 Task: Open a blank sheet, save the file as effectivecs.doc Add Heading 'Key elements of effective customer service: 'Key elements of effective customer service:  Add the following points with tick bulletsAdd the following points with tick bullets •	Active listening_x000D_
•	Empathy_x000D_
•	Problem-solving_x000D_
•	Positive attitude_x000D_
 Highlight heading with color  Yellow Select the entire text and apply  Outside Borders ,change the font size of heading and points to 16
Action: Mouse moved to (111, 333)
Screenshot: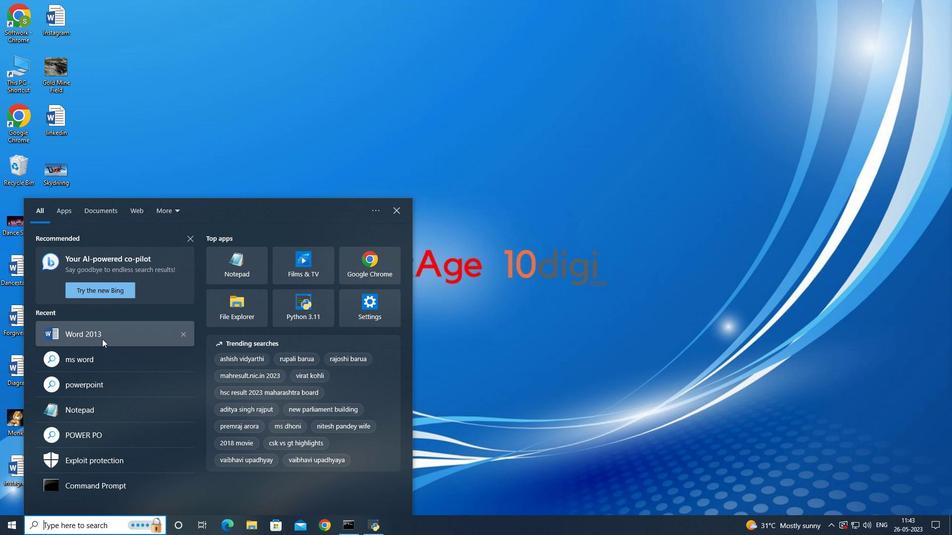 
Action: Mouse pressed left at (111, 333)
Screenshot: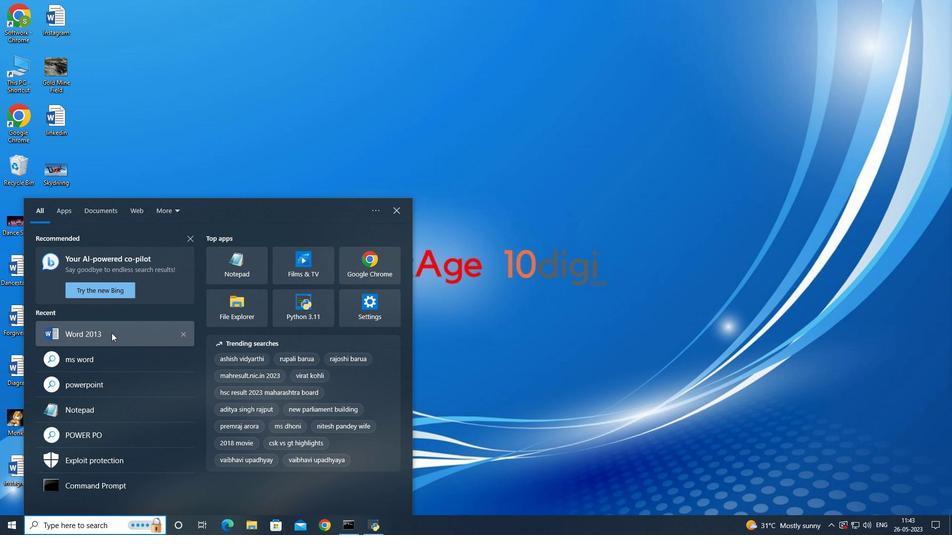 
Action: Mouse moved to (250, 181)
Screenshot: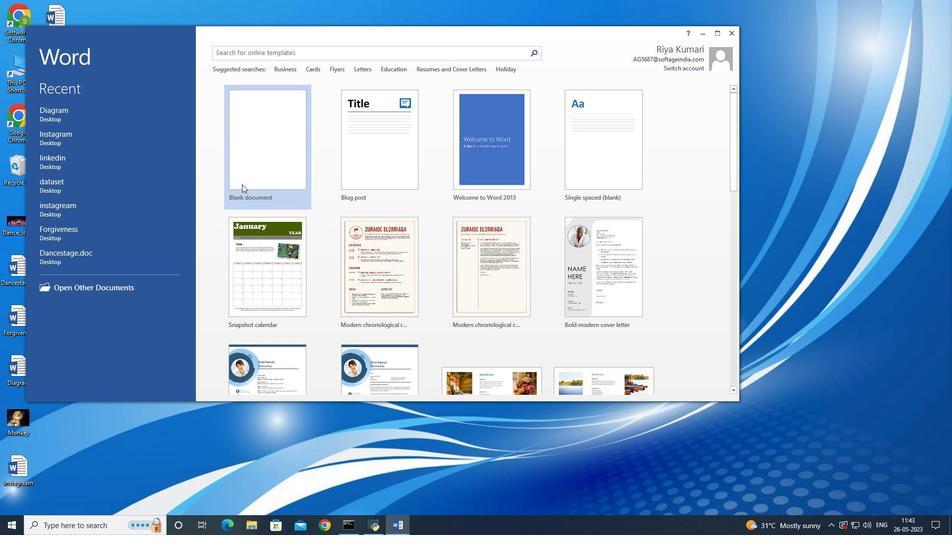 
Action: Mouse pressed left at (250, 181)
Screenshot: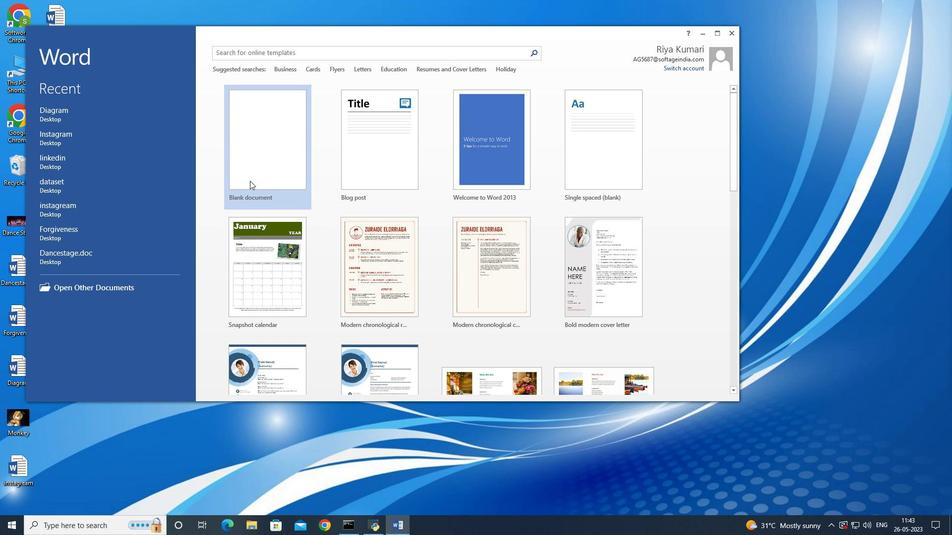 
Action: Mouse pressed left at (250, 181)
Screenshot: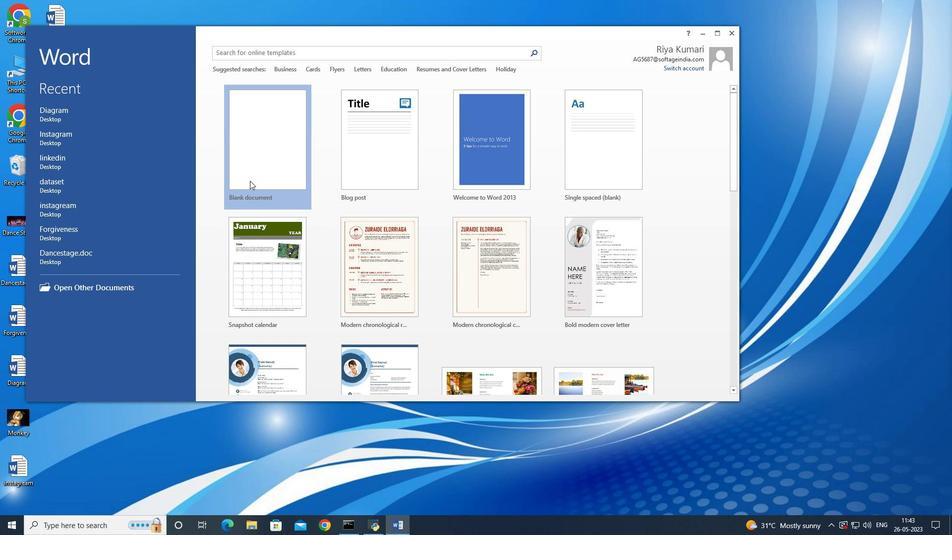 
Action: Mouse moved to (260, 160)
Screenshot: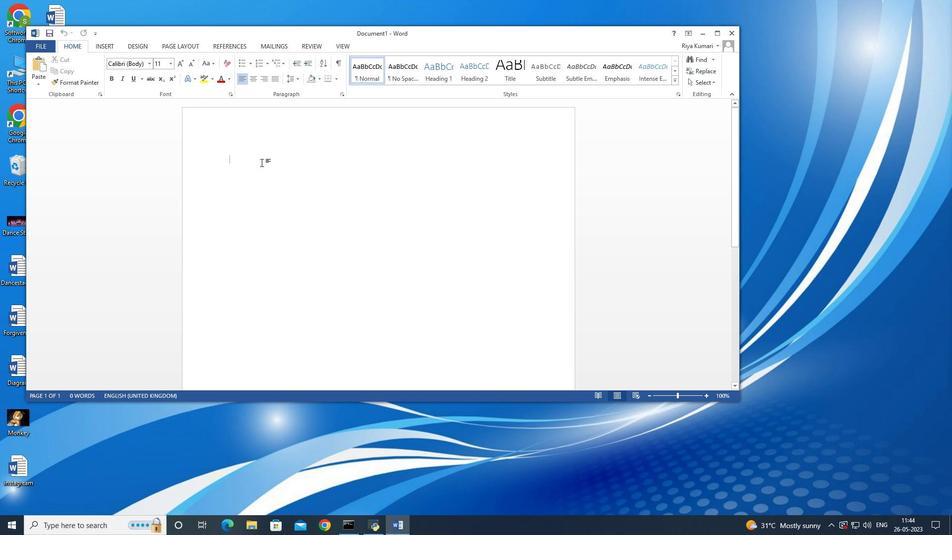 
Action: Key pressed ctrl+S
Screenshot: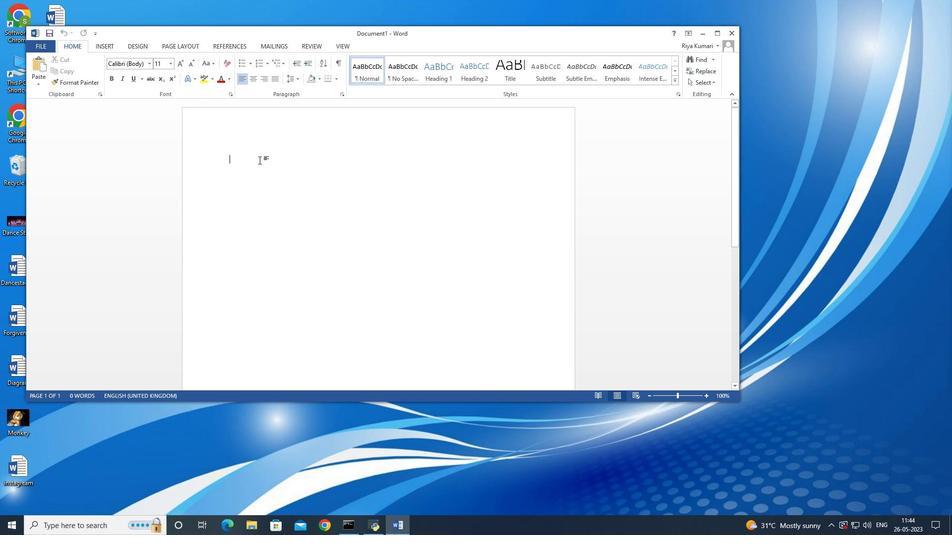 
Action: Mouse moved to (281, 130)
Screenshot: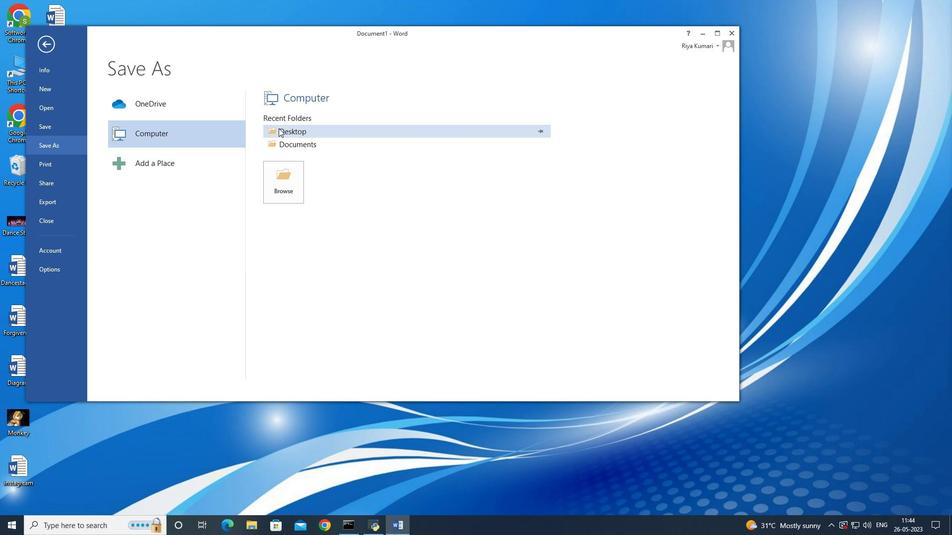 
Action: Mouse pressed left at (281, 130)
Screenshot: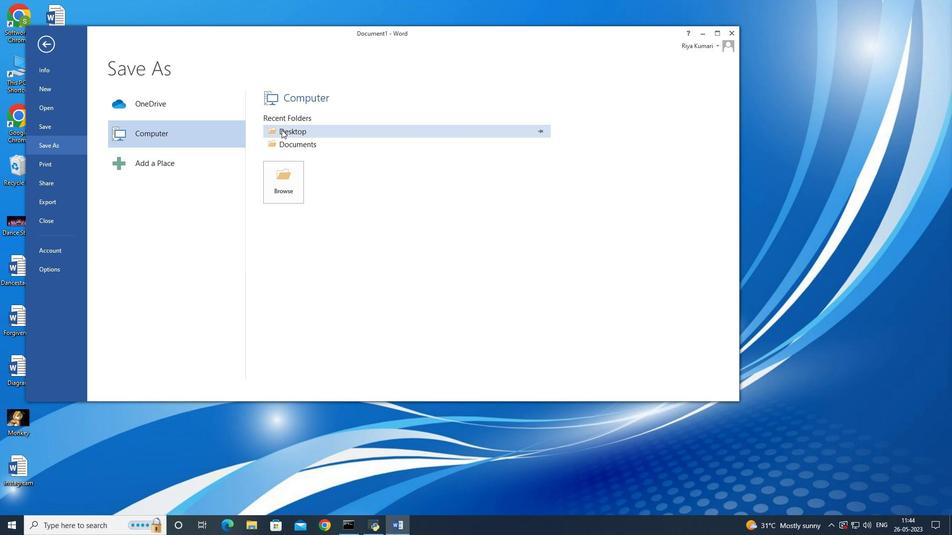 
Action: Mouse moved to (217, 220)
Screenshot: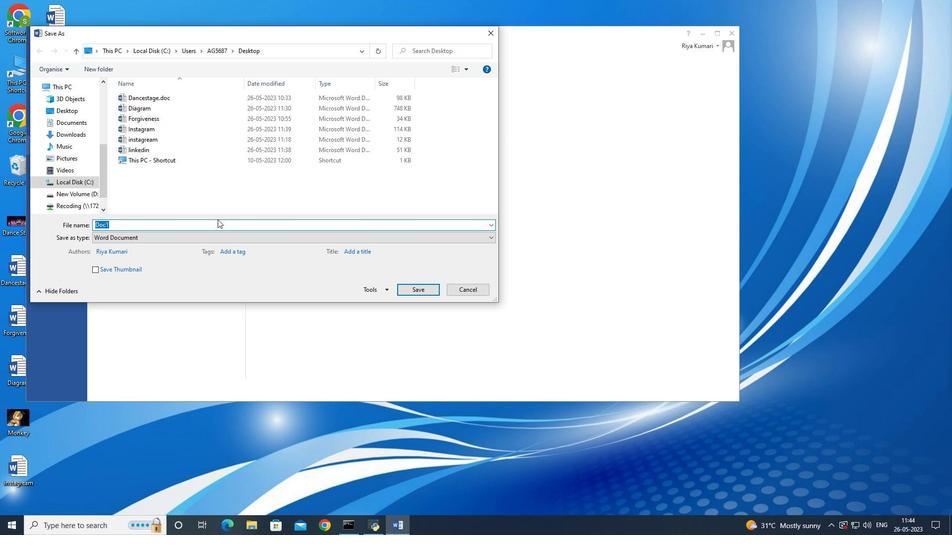 
Action: Mouse pressed left at (217, 220)
Screenshot: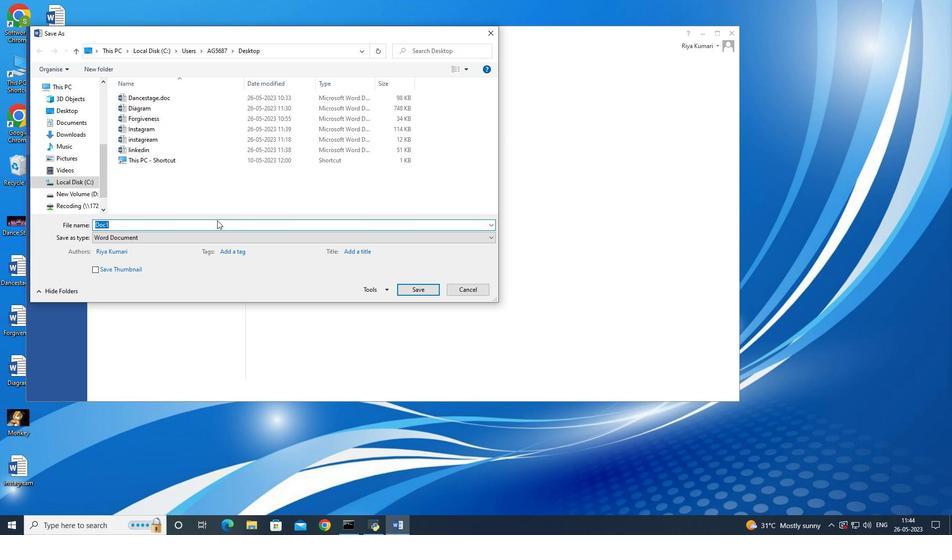 
Action: Mouse moved to (218, 220)
Screenshot: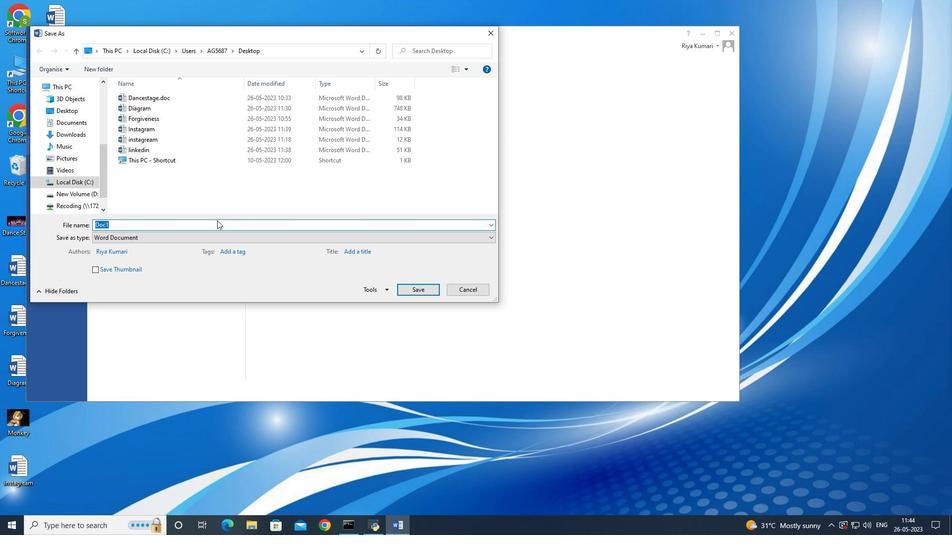 
Action: Key pressed effectivecs.doc<Key.enter>
Screenshot: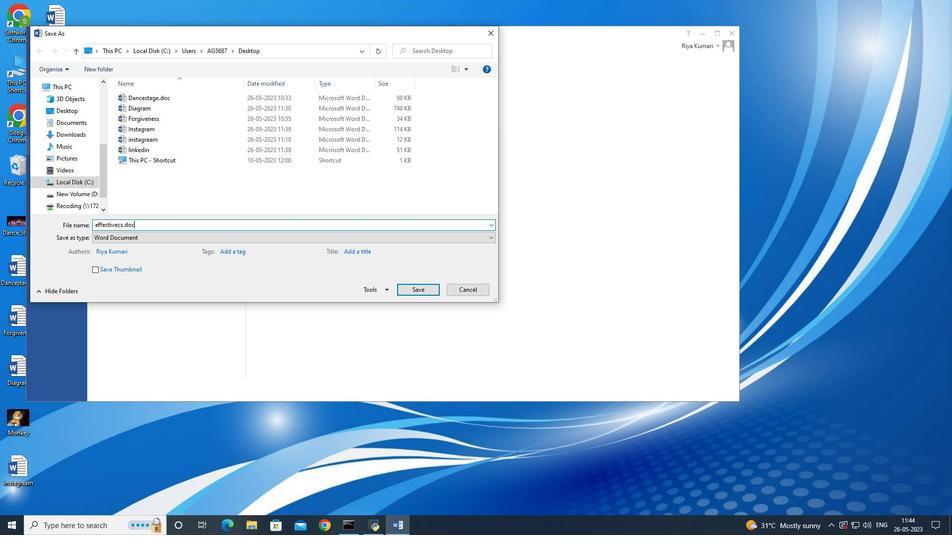 
Action: Mouse moved to (244, 163)
Screenshot: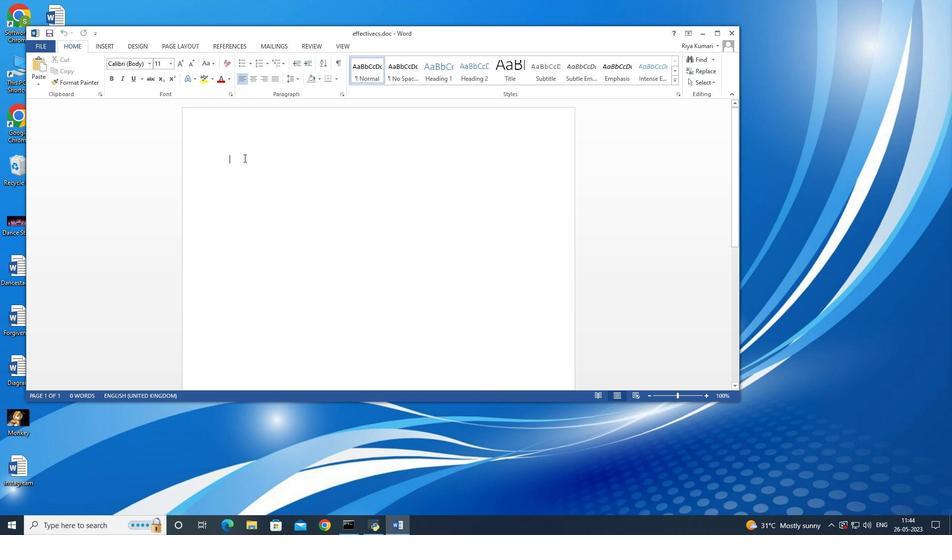 
Action: Mouse pressed left at (244, 163)
Screenshot: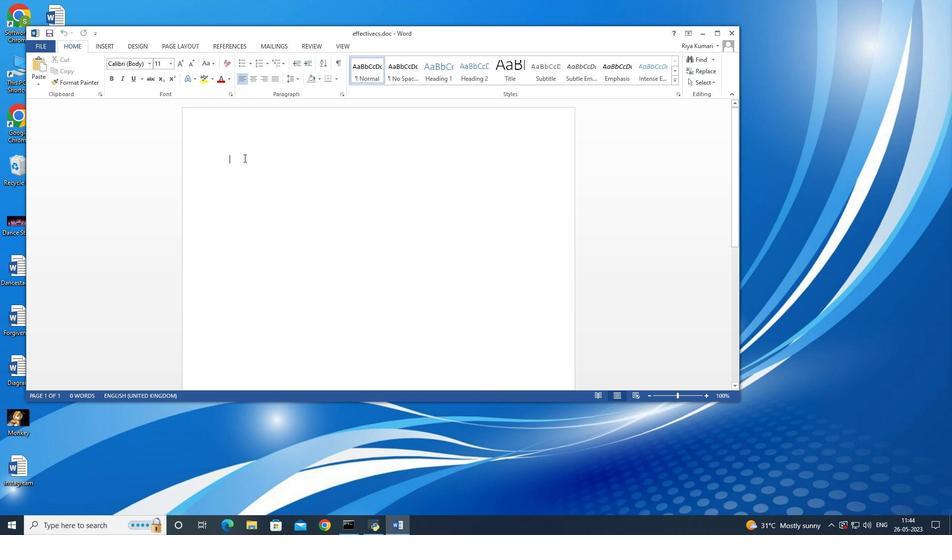 
Action: Mouse moved to (359, 127)
Screenshot: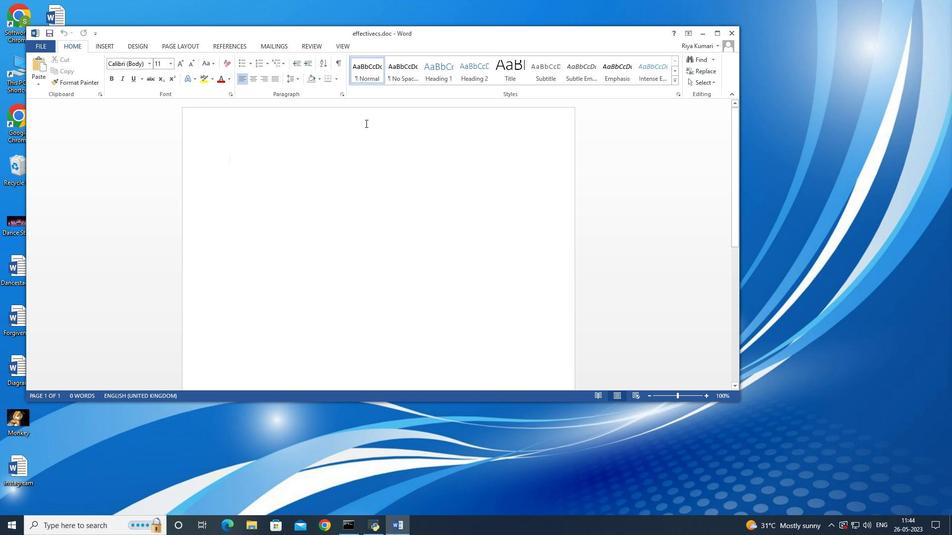 
Action: Mouse pressed left at (359, 127)
Screenshot: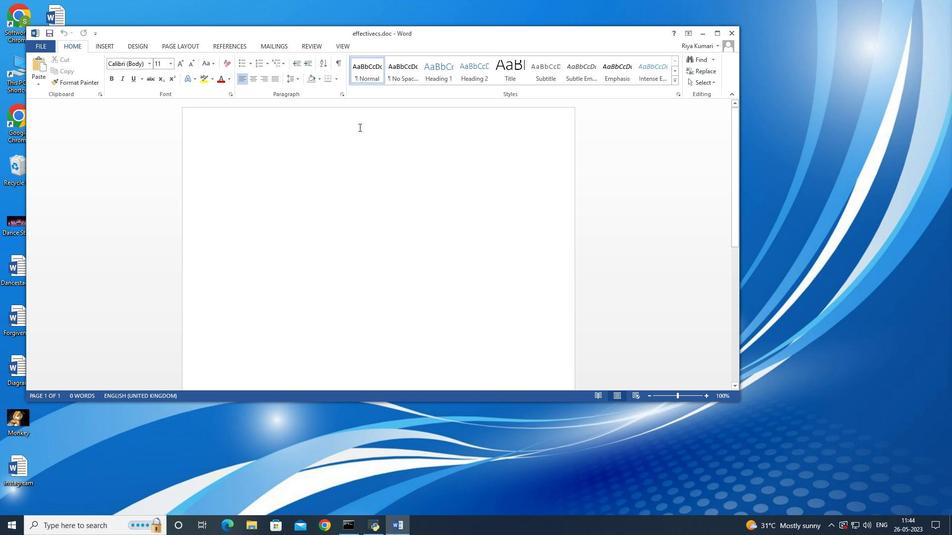 
Action: Mouse pressed left at (359, 127)
Screenshot: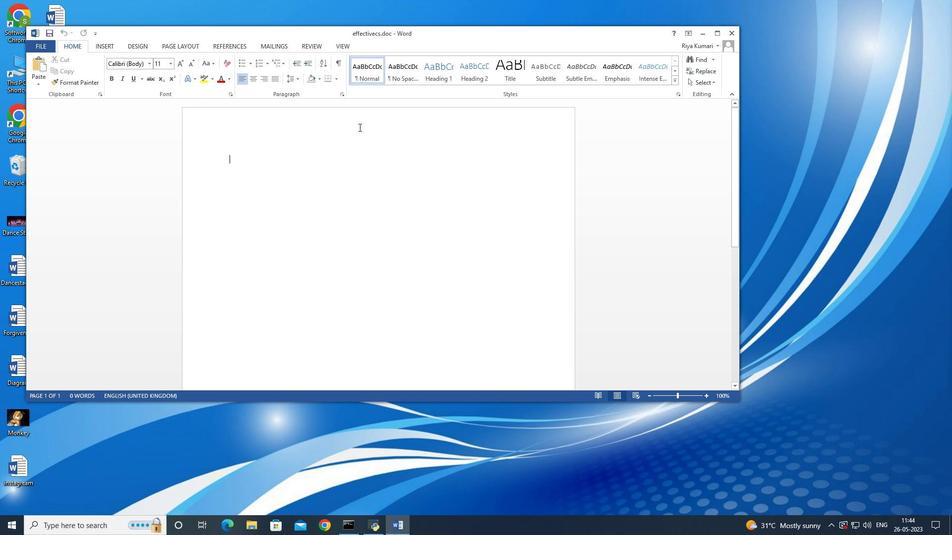 
Action: Mouse pressed left at (359, 127)
Screenshot: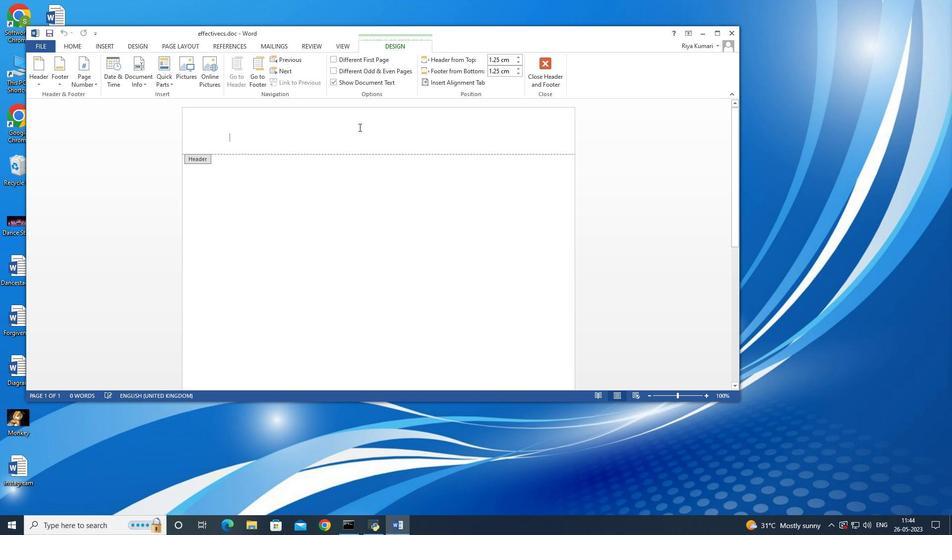 
Action: Mouse moved to (325, 175)
Screenshot: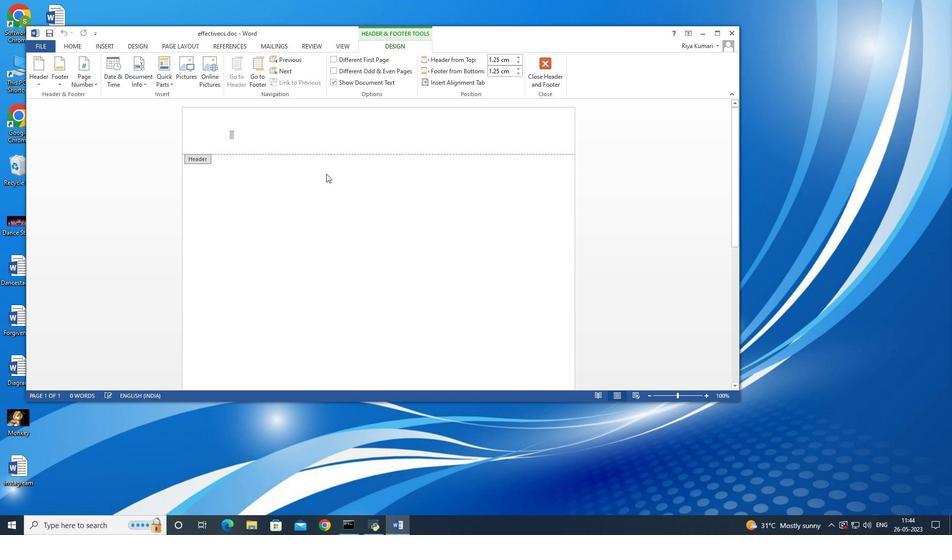 
Action: Mouse pressed left at (325, 175)
Screenshot: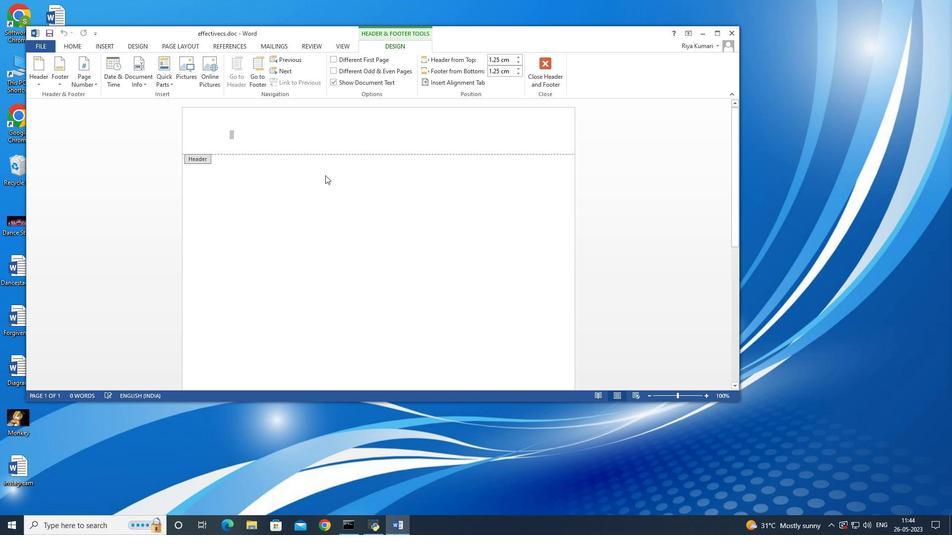
Action: Mouse moved to (292, 190)
Screenshot: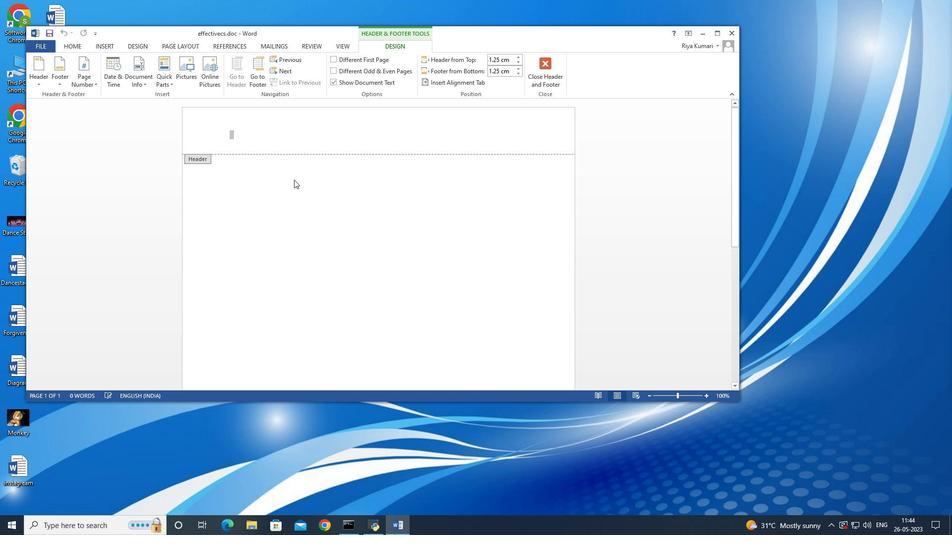 
Action: Mouse pressed left at (292, 190)
Screenshot: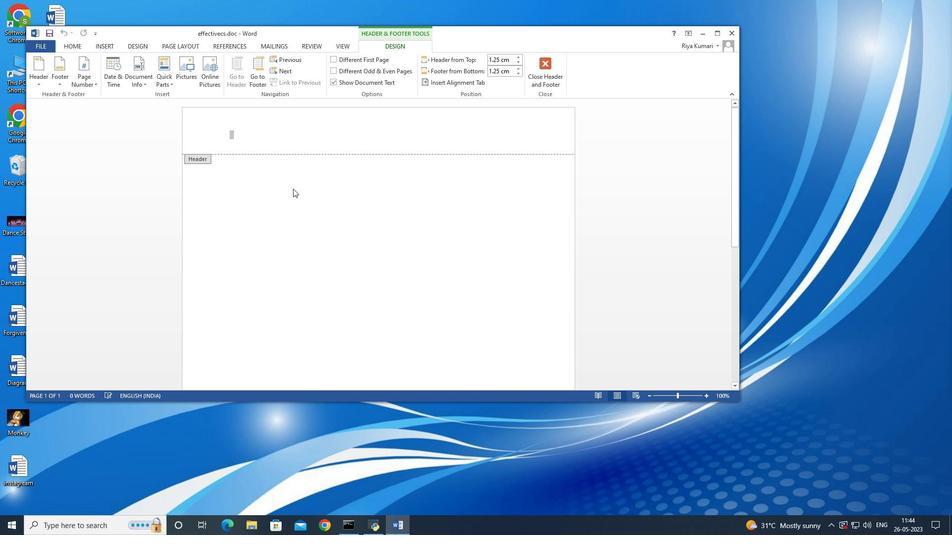 
Action: Mouse moved to (292, 190)
Screenshot: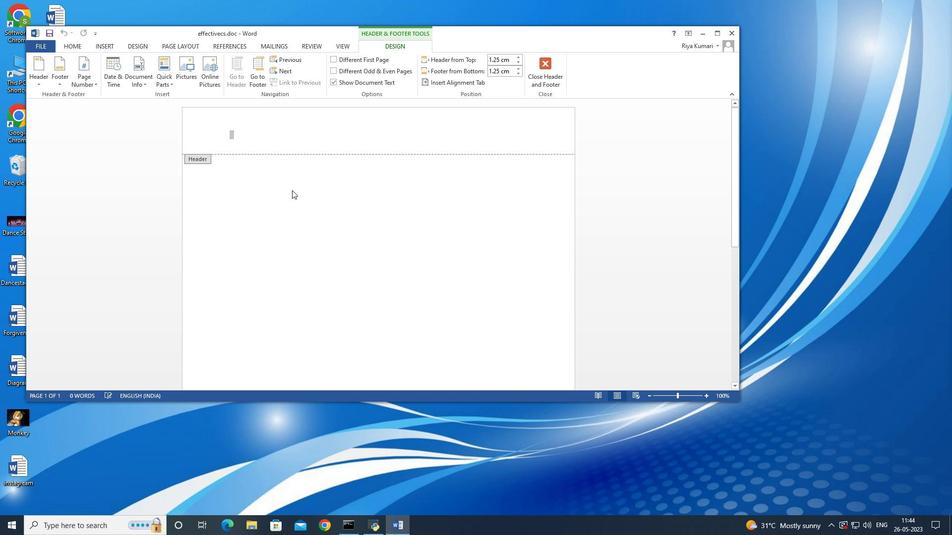 
Action: Mouse pressed left at (292, 190)
Screenshot: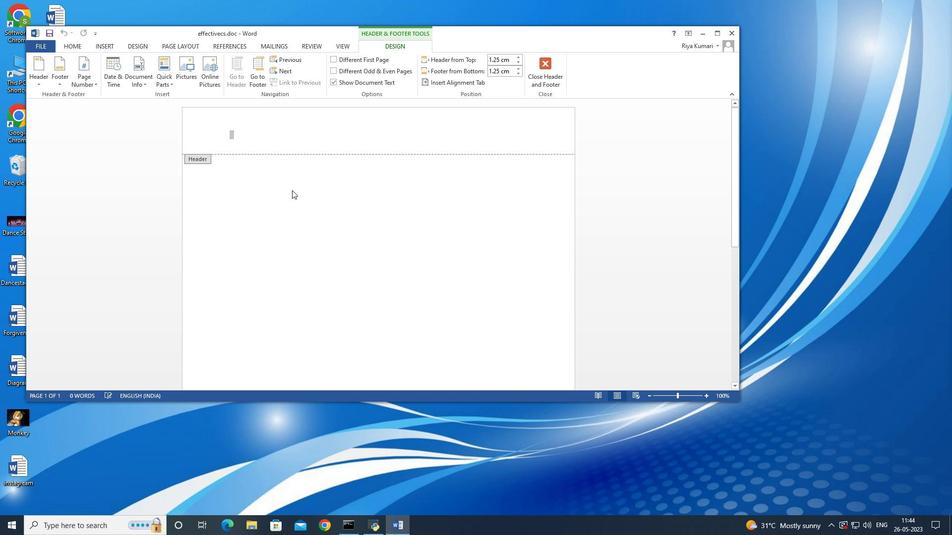 
Action: Mouse moved to (358, 174)
Screenshot: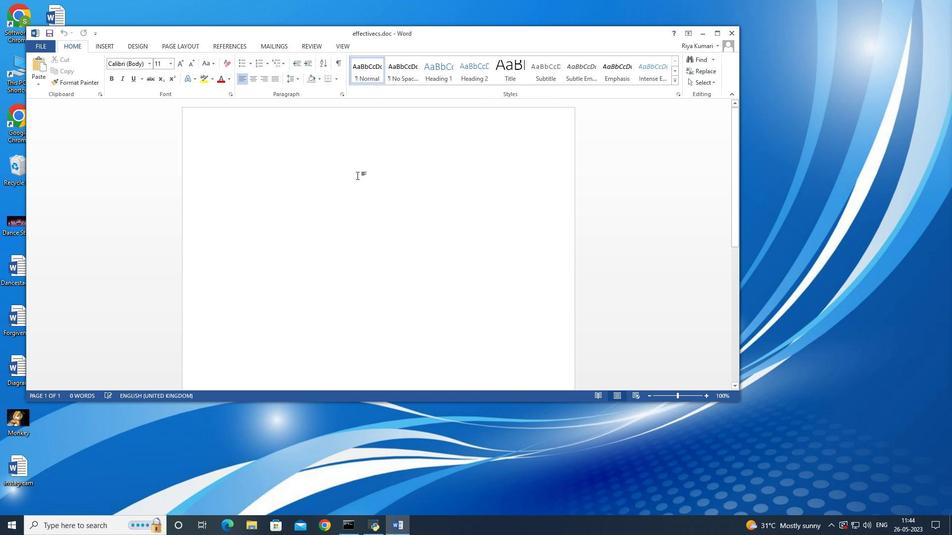 
Action: Key pressed <Key.caps_lock>K<Key.caps_lock>ey<Key.space>elements<Key.space>of<Key.space>effective<Key.space>customer<Key.space>service<Key.shift_r>:'<Key.caps_lock>K<Key.caps_lock>ey<Key.space>elements<Key.space>customer<Key.space>service<Key.shift_r><Key.shift_r><Key.shift_r><Key.shift_r><Key.shift_r>:
Screenshot: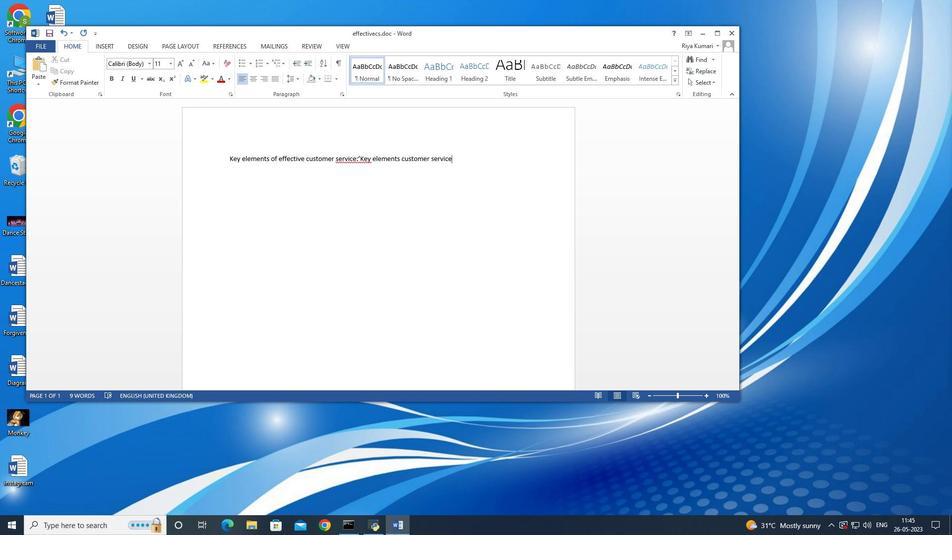 
Action: Mouse moved to (361, 159)
Screenshot: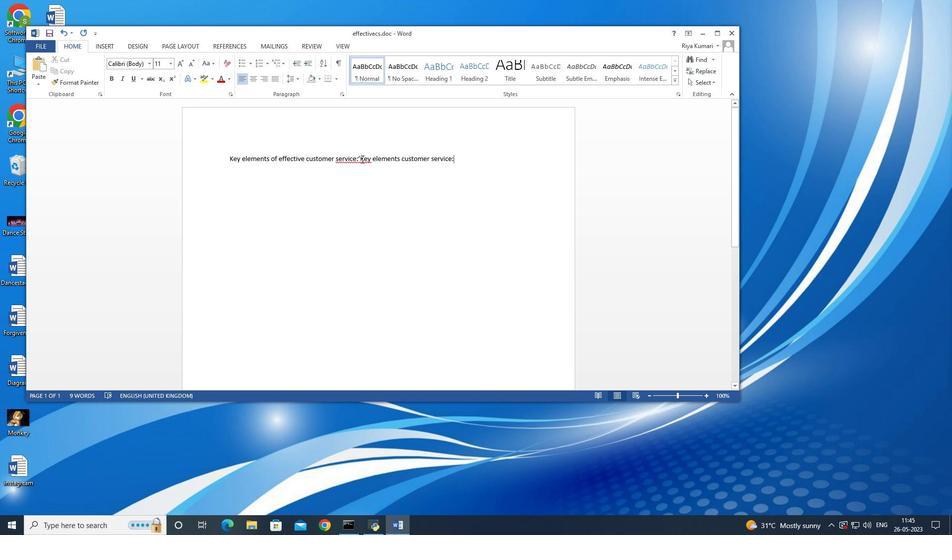 
Action: Mouse pressed left at (361, 159)
Screenshot: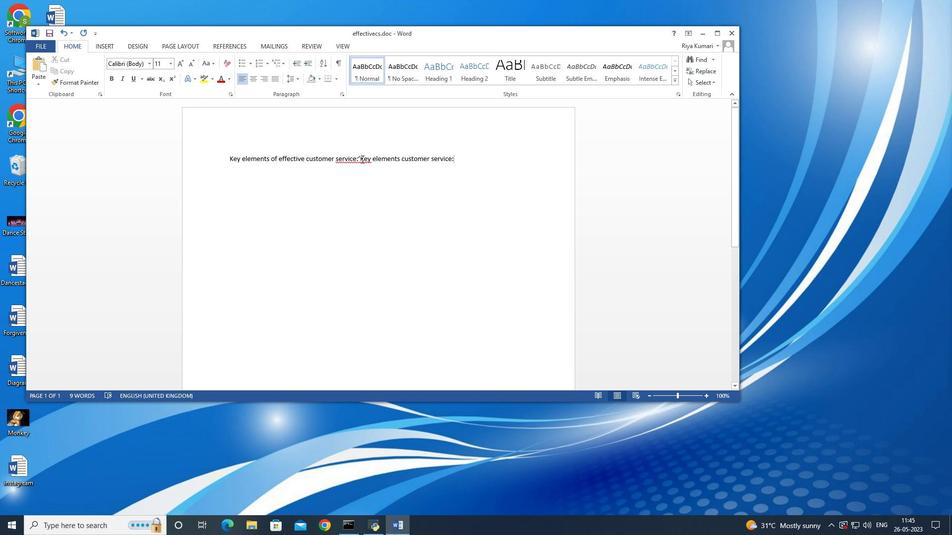 
Action: Mouse moved to (422, 159)
Screenshot: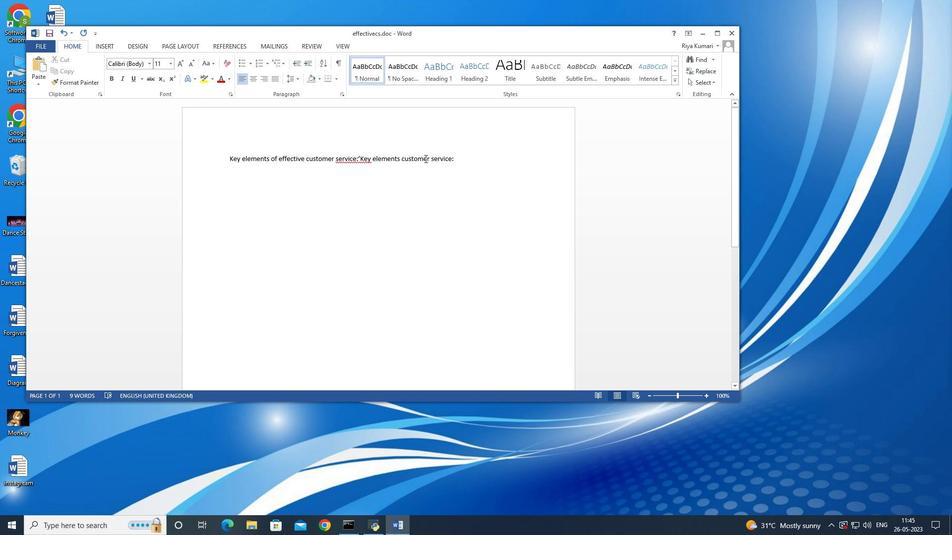 
Action: Key pressed <Key.backspace>
Screenshot: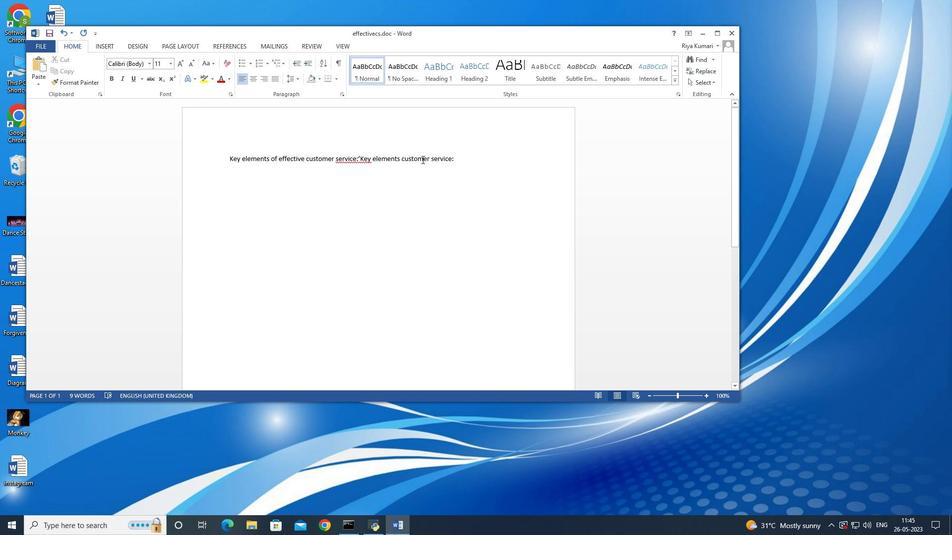 
Action: Mouse moved to (417, 159)
Screenshot: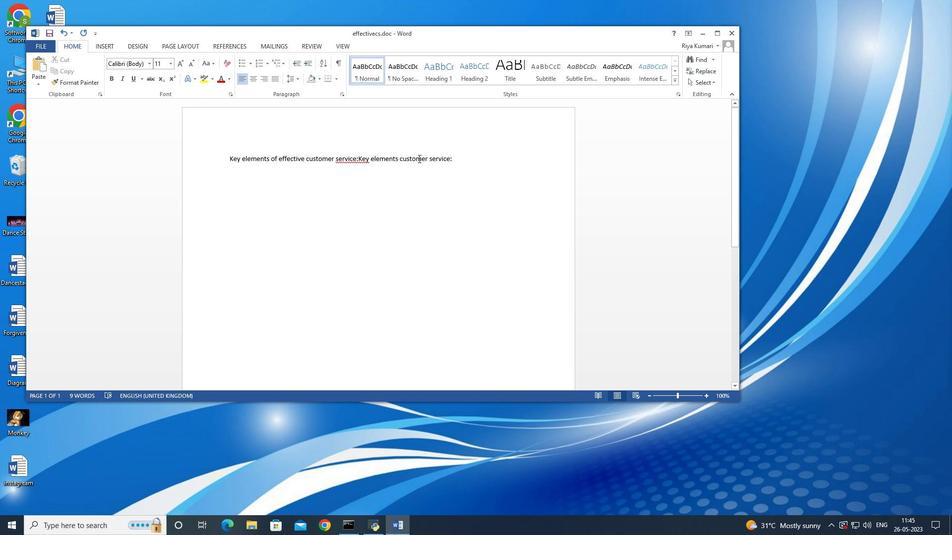 
Action: Key pressed <Key.space>
Screenshot: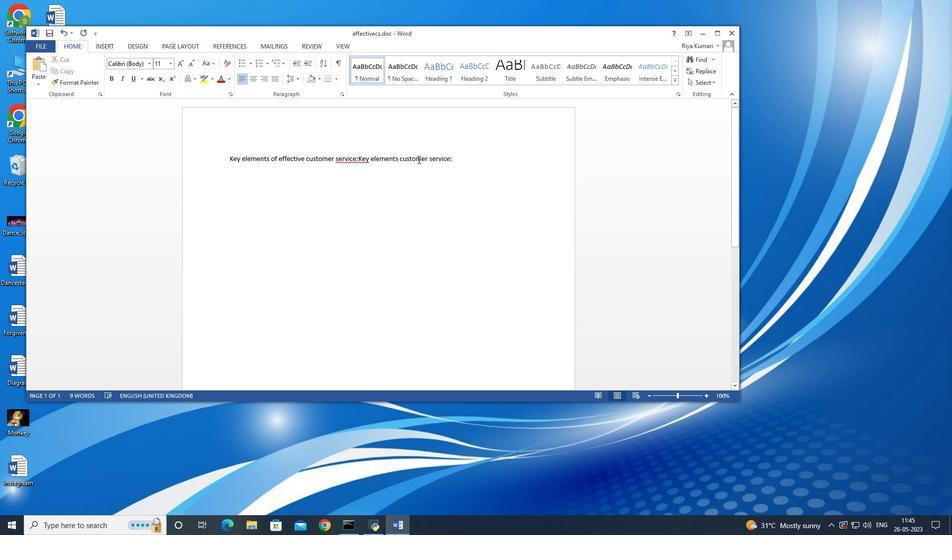 
Action: Mouse moved to (462, 158)
Screenshot: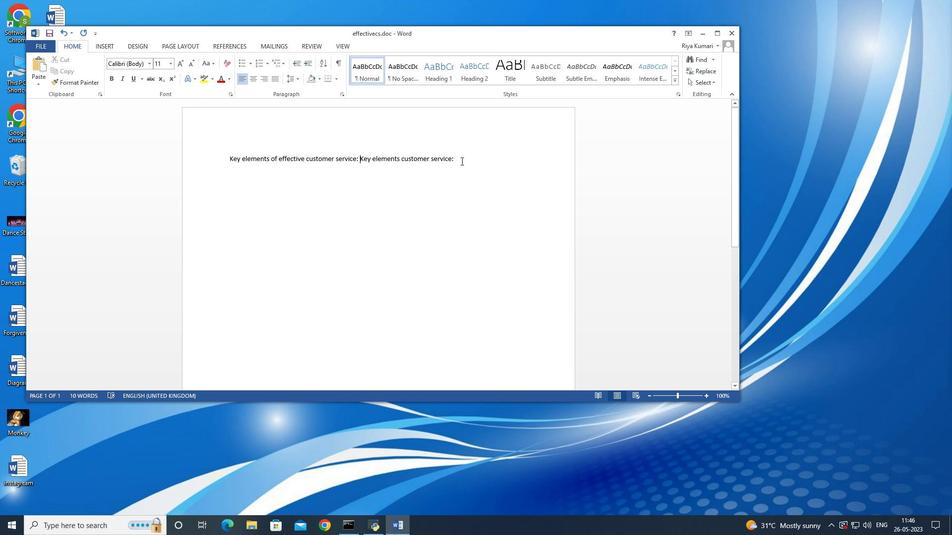 
Action: Mouse pressed left at (462, 158)
Screenshot: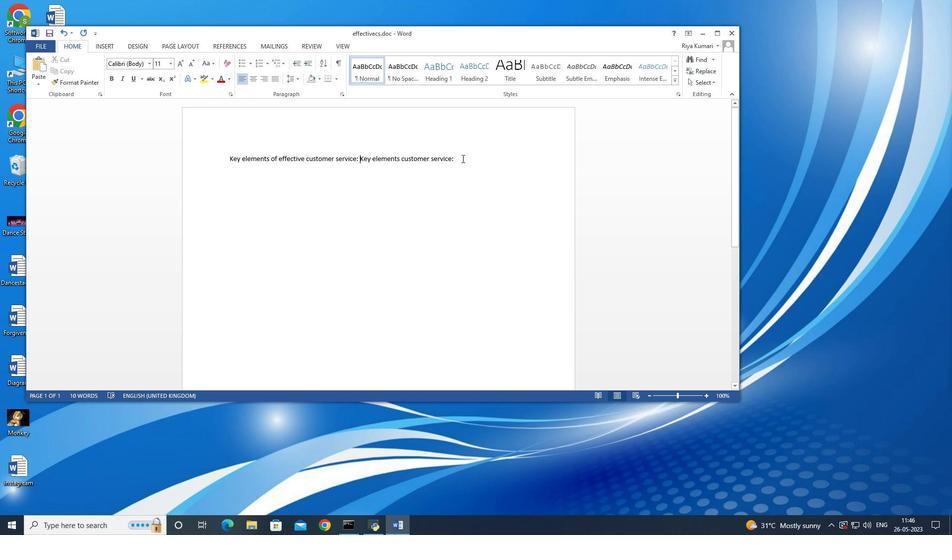 
Action: Mouse moved to (464, 161)
Screenshot: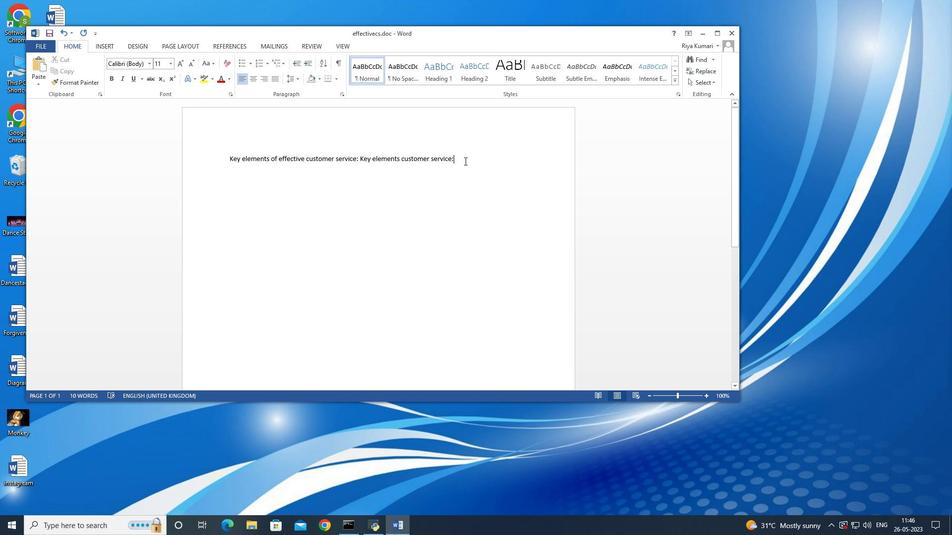 
Action: Key pressed <Key.enter>
Screenshot: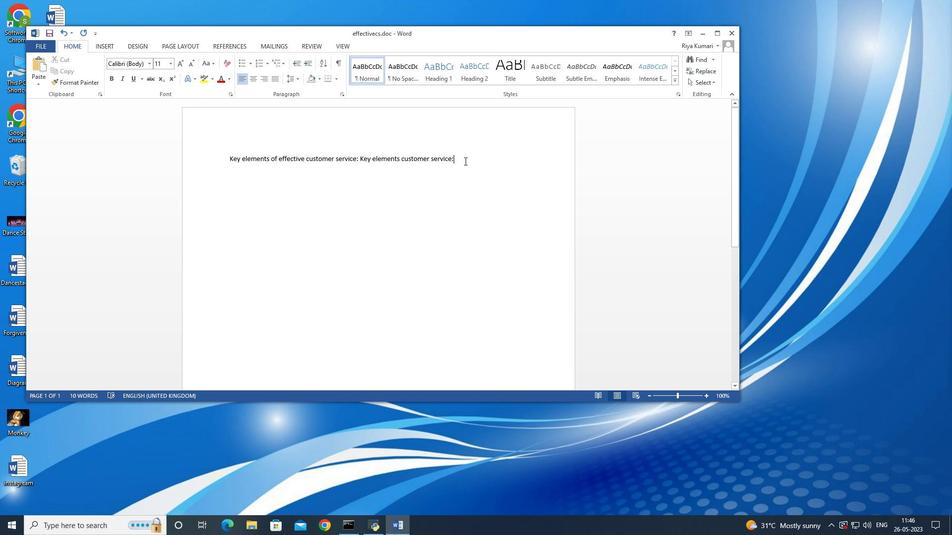 
Action: Mouse moved to (240, 61)
Screenshot: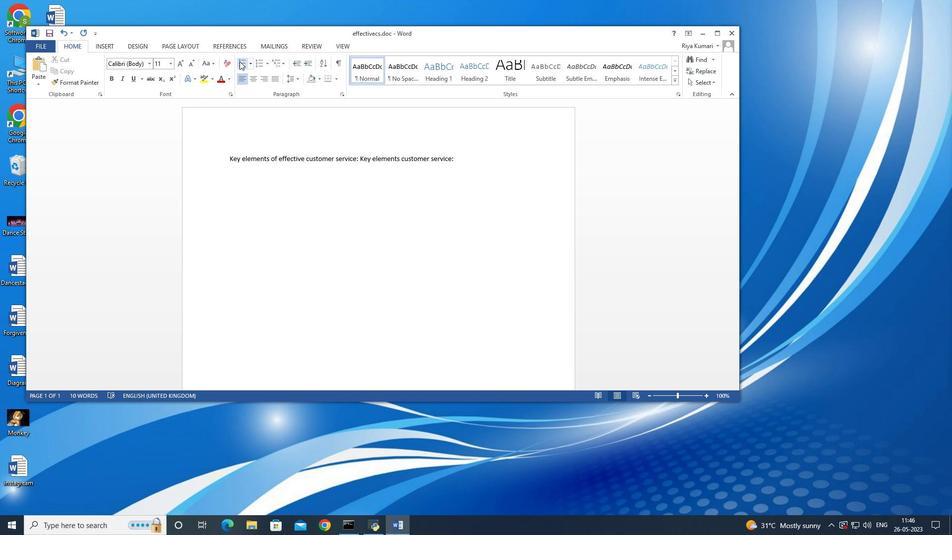 
Action: Mouse pressed left at (240, 61)
Screenshot: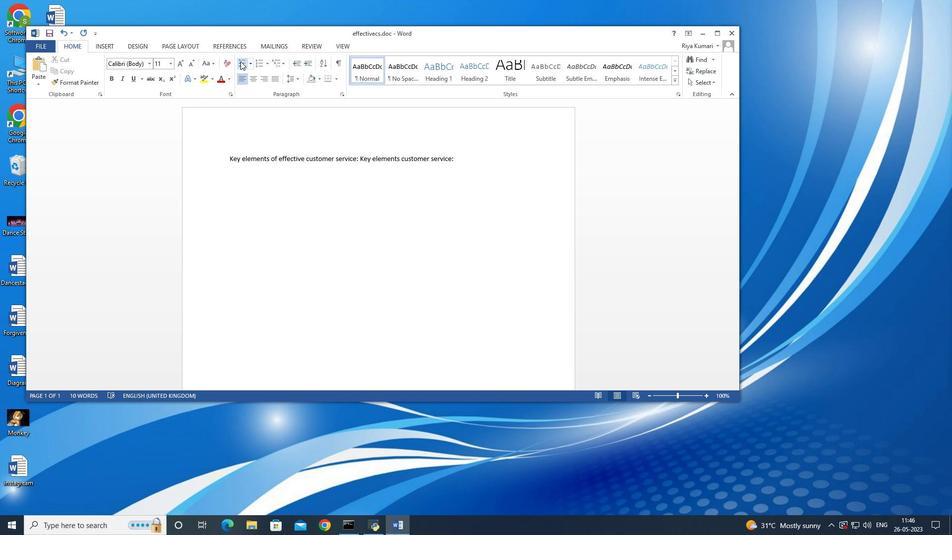 
Action: Mouse moved to (379, 386)
Screenshot: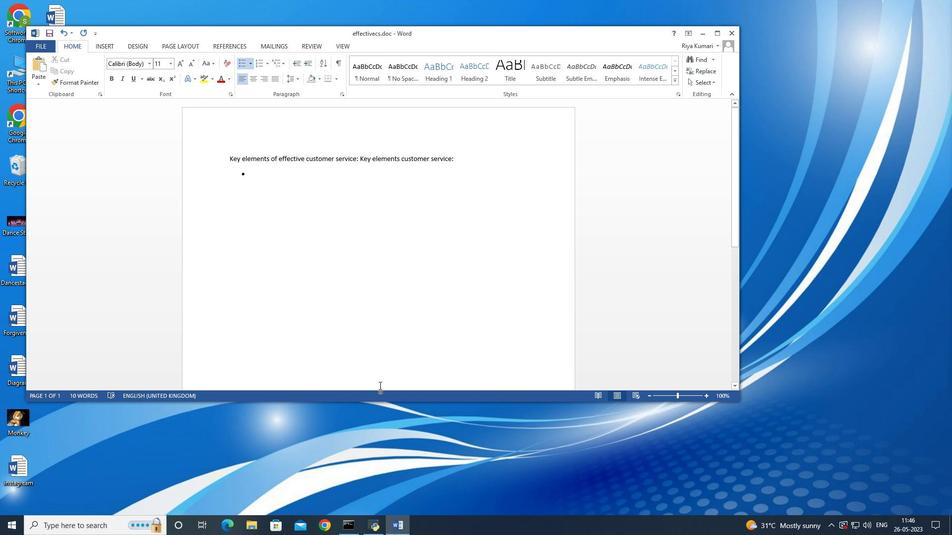
Action: Key pressed <Key.caps_lock>E<Key.tab><Key.caps_lock><Key.backspace>mpathy<Key.enter><Key.caps_lock>P<Key.caps_lock>roblem-sl<Key.backspace>olving<Key.enter><Key.caps_lock>P<Key.caps_lock>ositive<Key.space>attitude
Screenshot: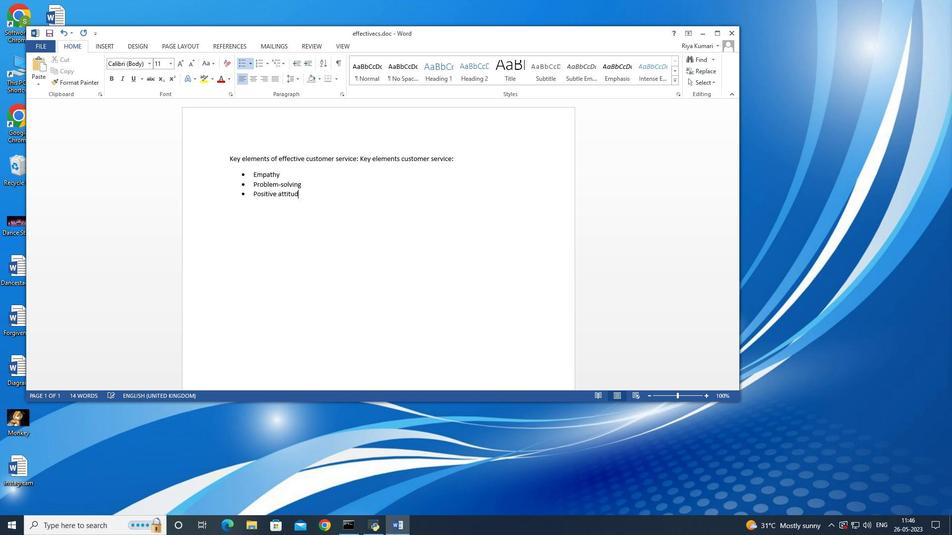
Action: Mouse moved to (226, 157)
Screenshot: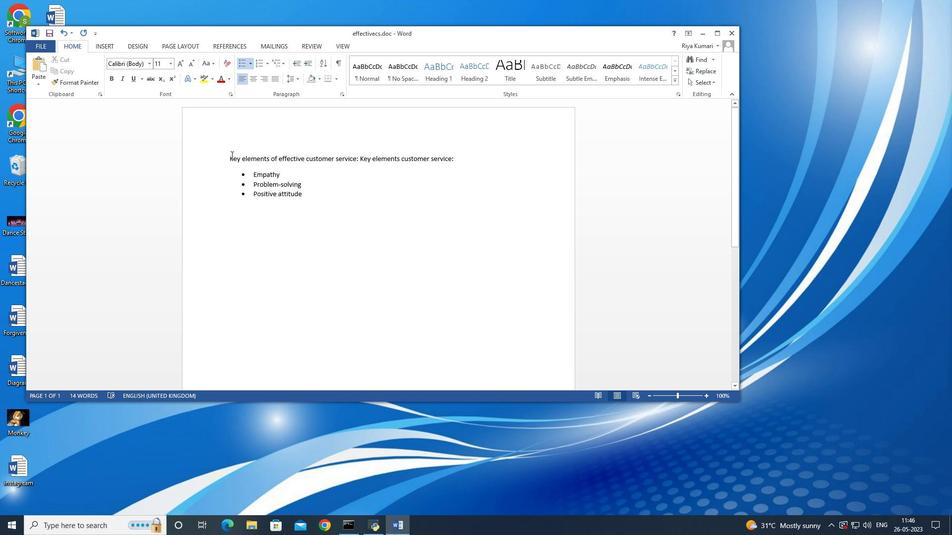 
Action: Mouse pressed left at (226, 157)
Screenshot: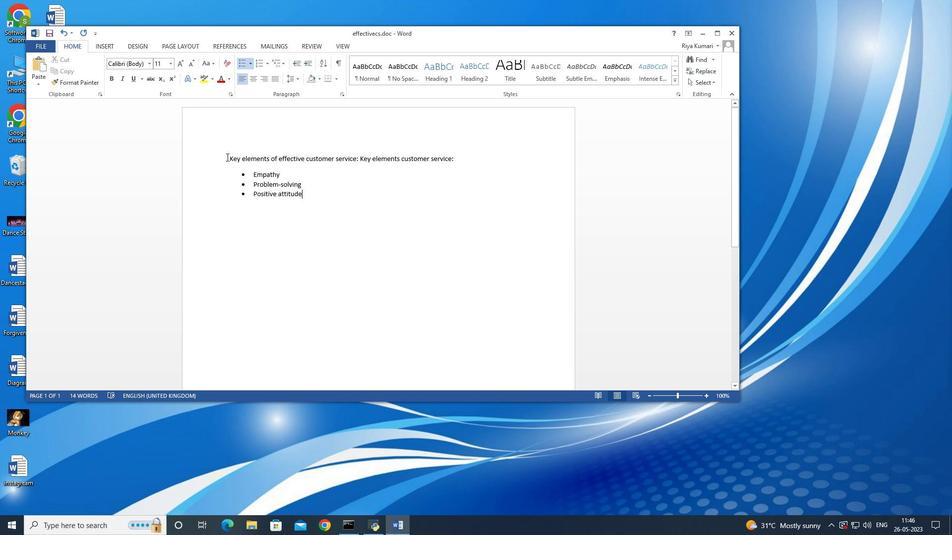 
Action: Mouse moved to (520, 140)
Screenshot: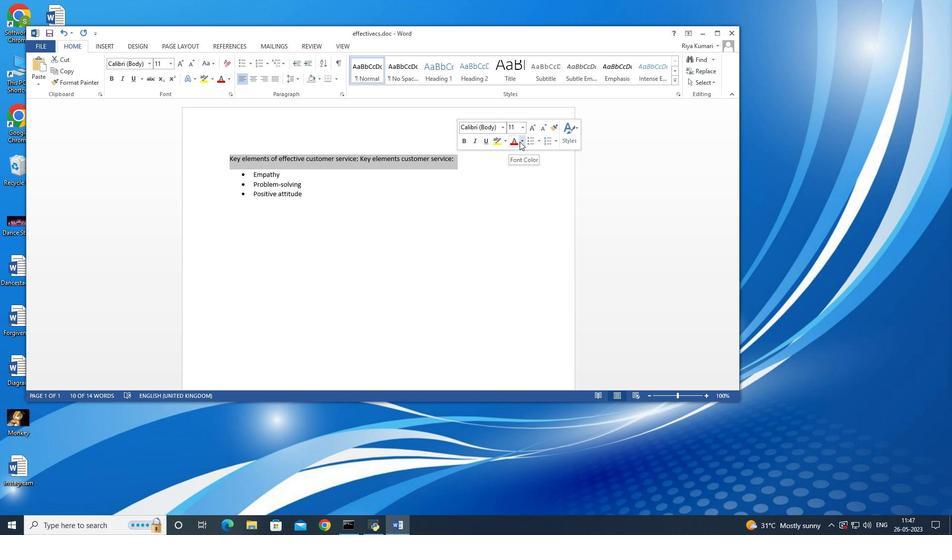 
Action: Mouse pressed left at (520, 140)
Screenshot: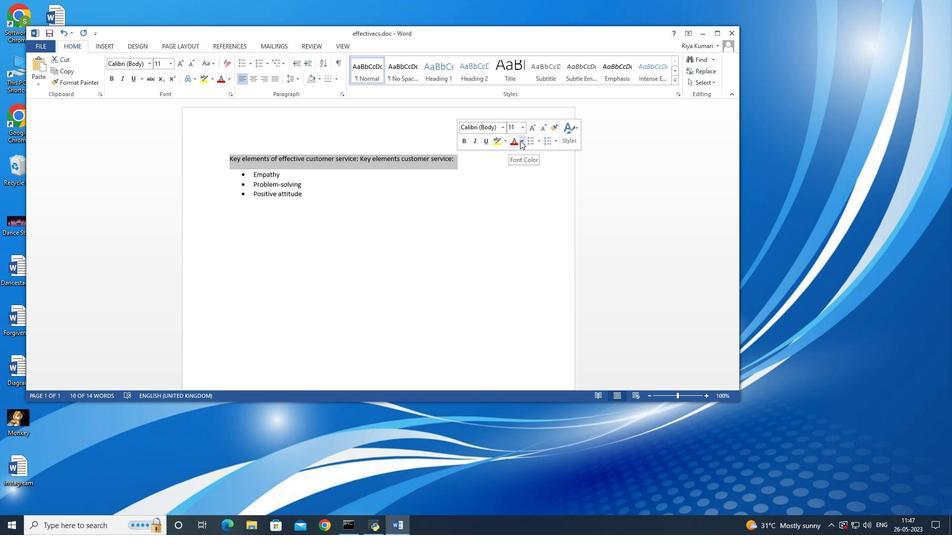 
Action: Mouse moved to (530, 231)
Screenshot: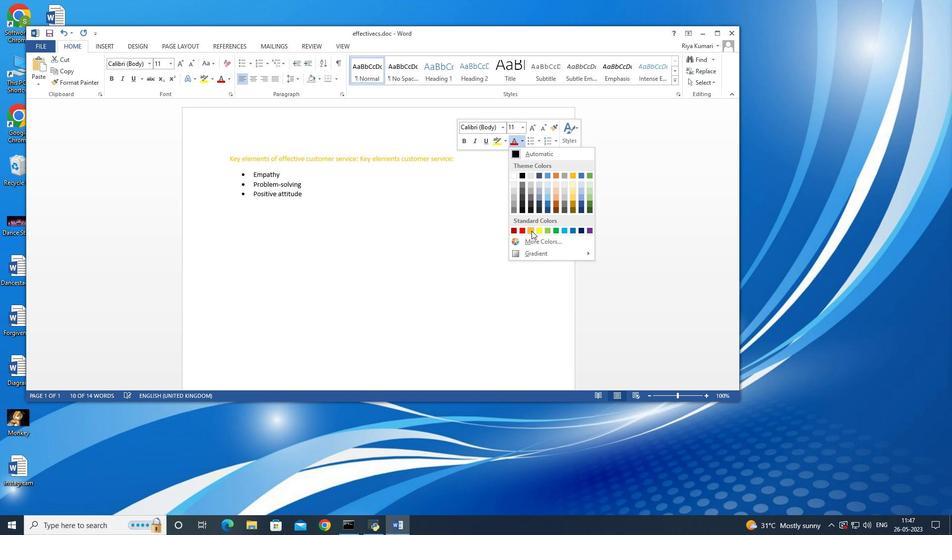 
Action: Mouse pressed left at (530, 231)
Screenshot: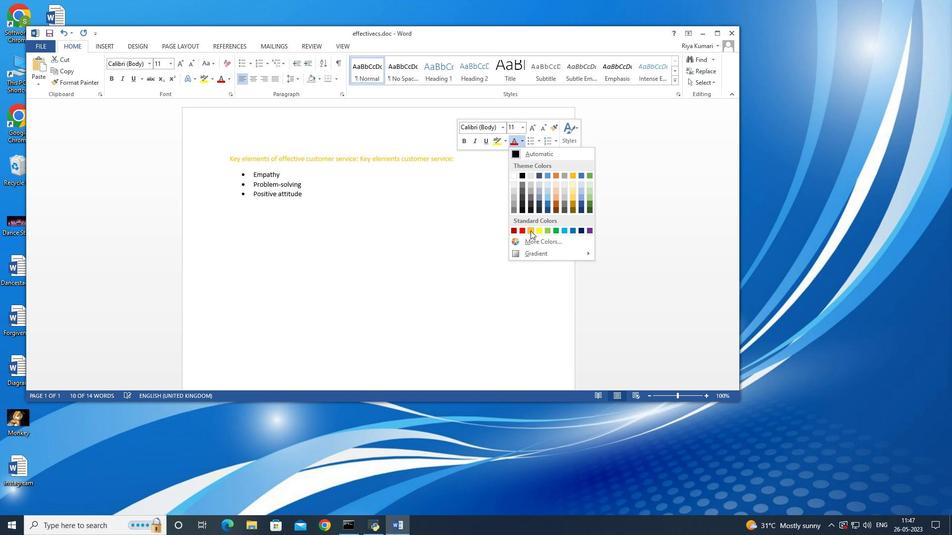 
Action: Mouse moved to (429, 210)
Screenshot: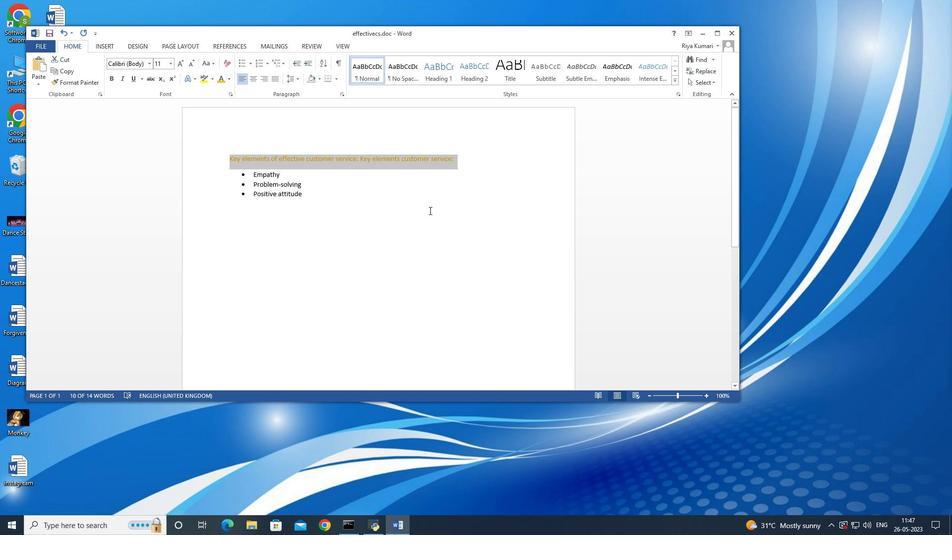 
Action: Mouse pressed left at (429, 210)
Screenshot: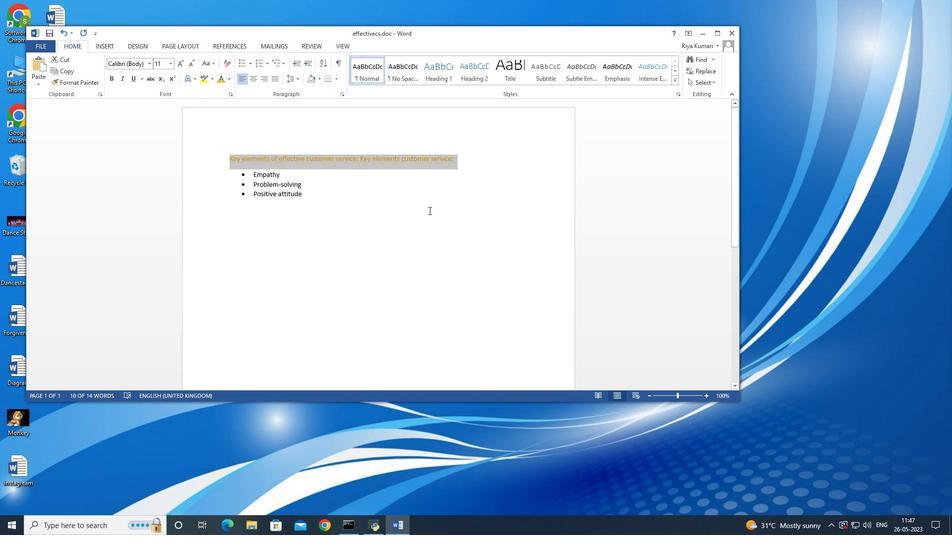 
Action: Mouse moved to (227, 154)
Screenshot: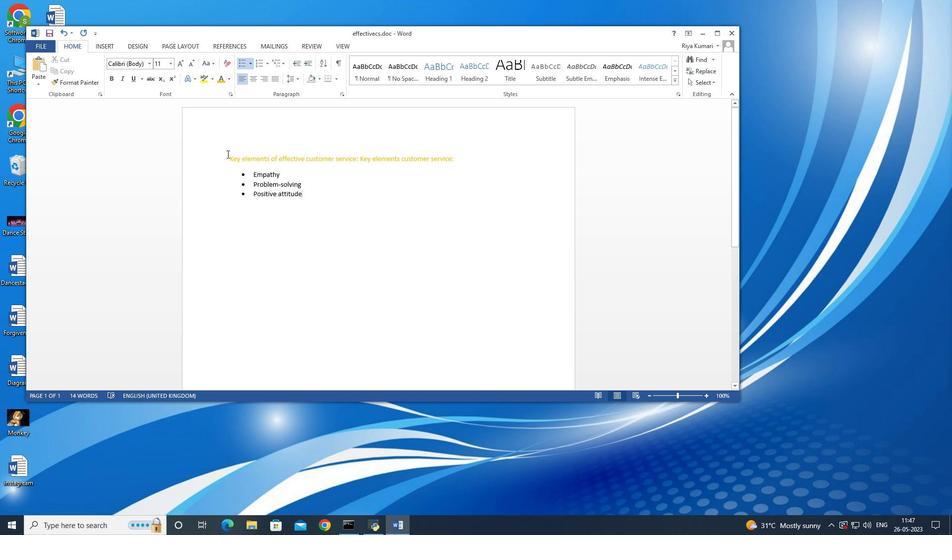 
Action: Mouse pressed left at (227, 154)
Screenshot: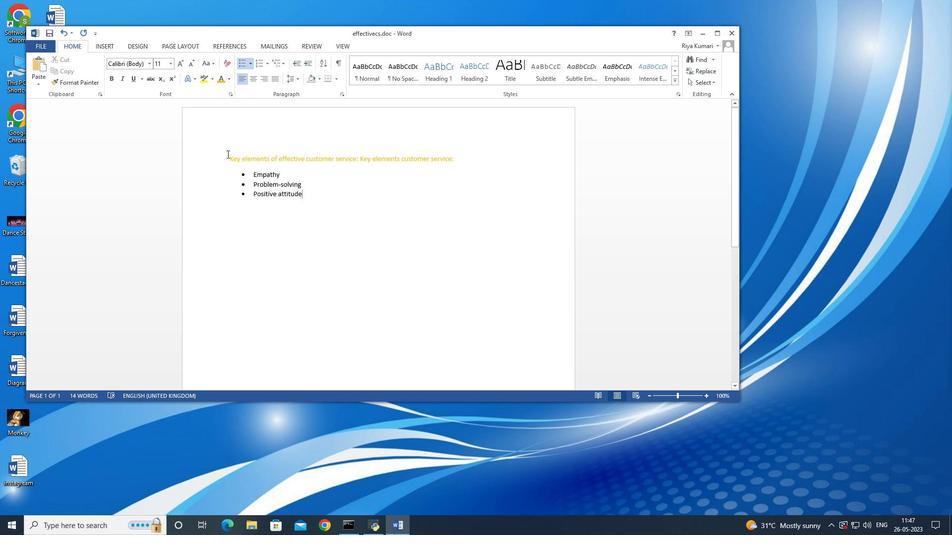 
Action: Mouse moved to (97, 46)
Screenshot: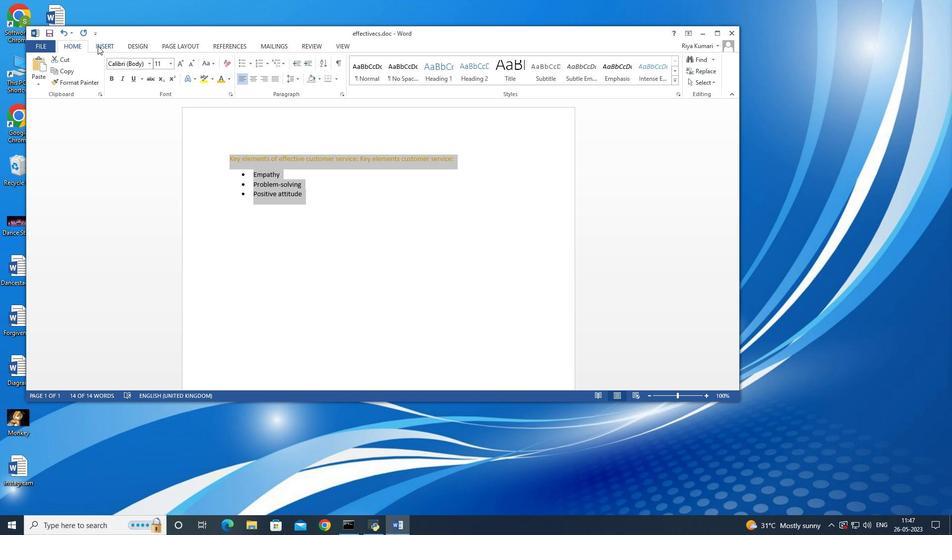 
Action: Mouse pressed left at (97, 46)
Screenshot: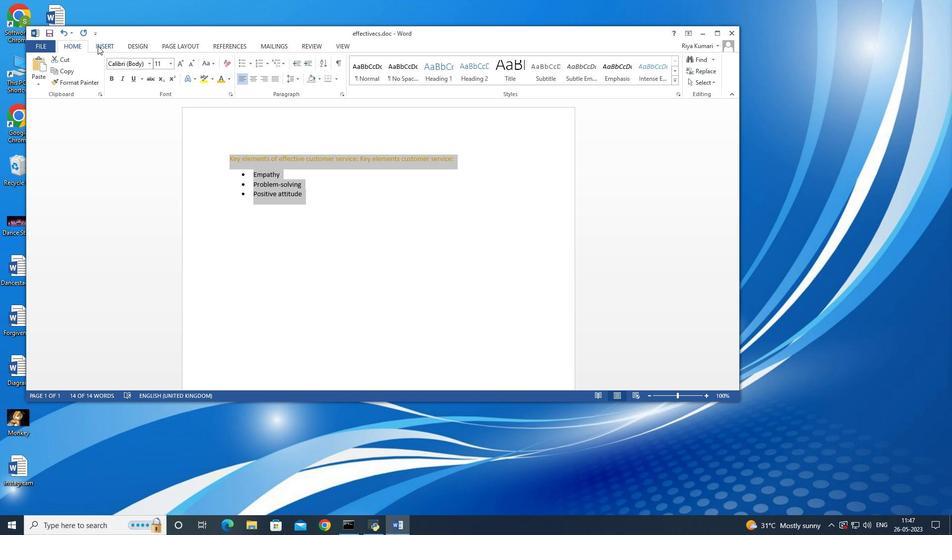 
Action: Mouse moved to (65, 42)
Screenshot: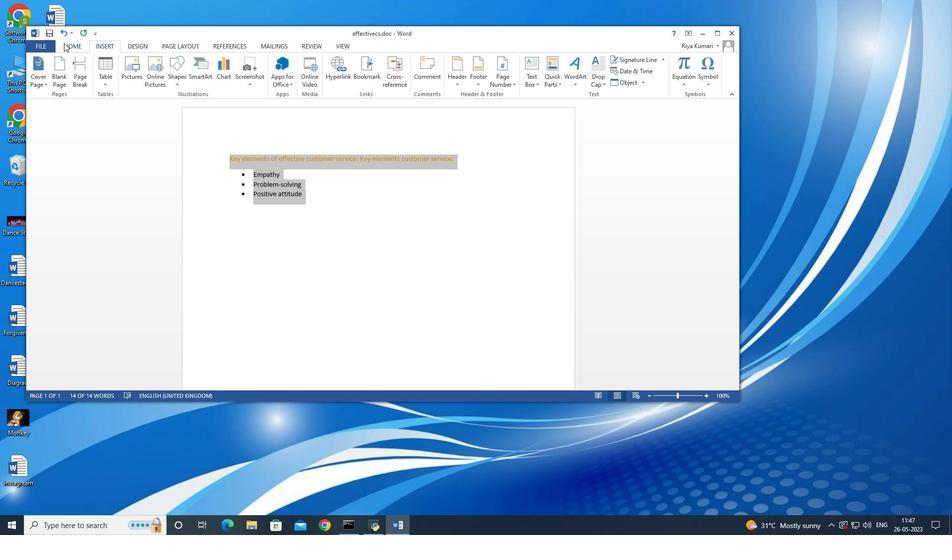 
Action: Mouse pressed left at (65, 42)
Screenshot: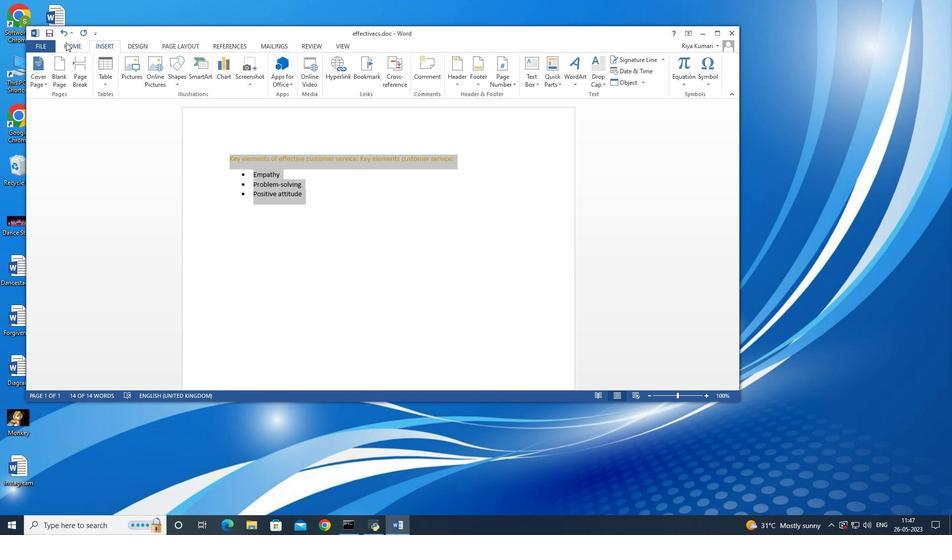 
Action: Mouse moved to (106, 44)
Screenshot: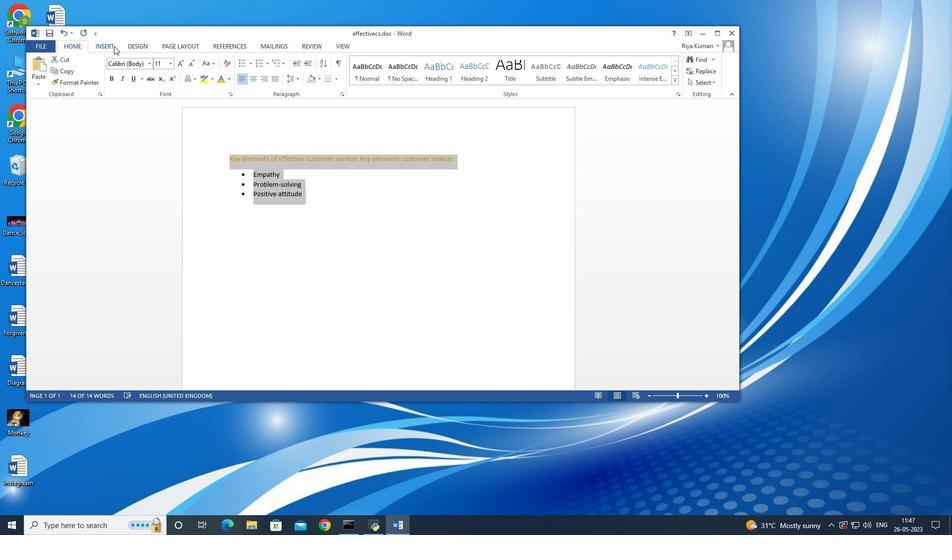
Action: Mouse pressed left at (106, 44)
Screenshot: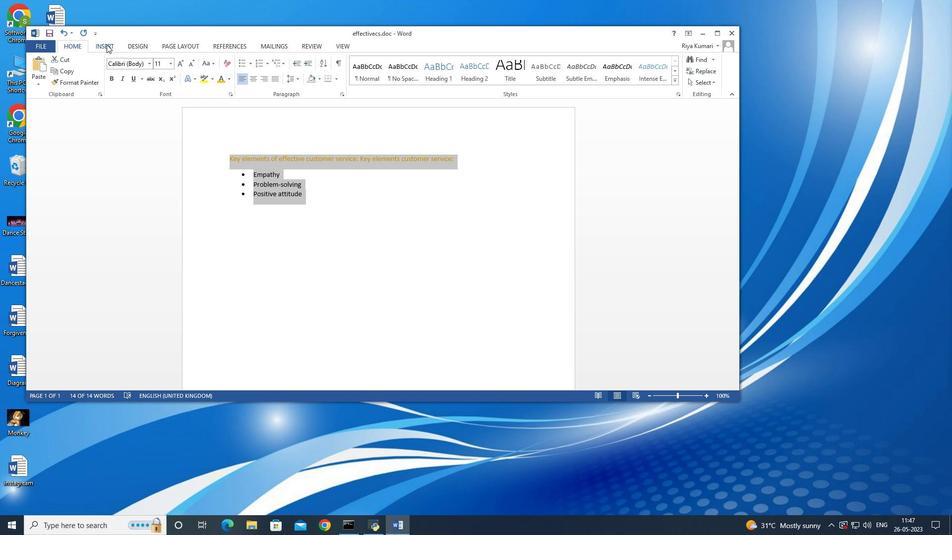 
Action: Mouse moved to (77, 45)
Screenshot: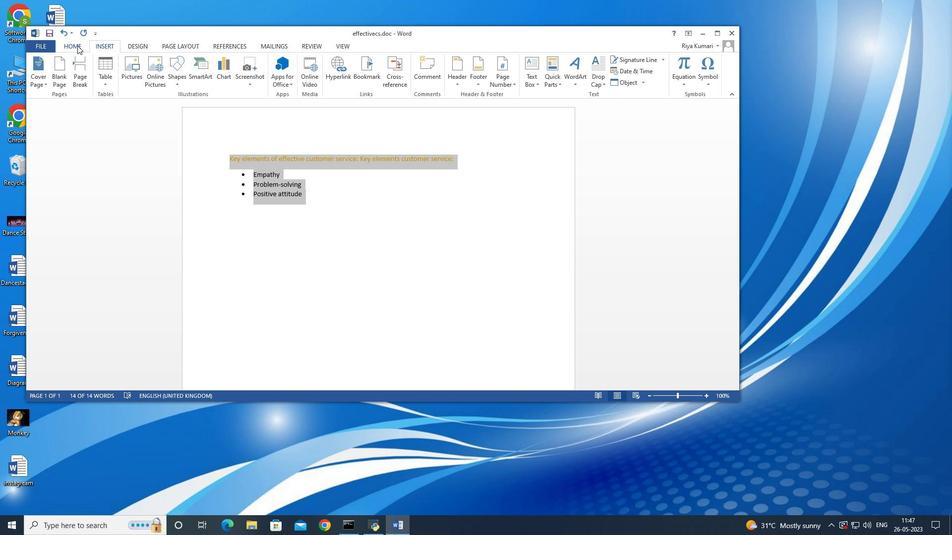 
Action: Mouse pressed left at (77, 45)
Screenshot: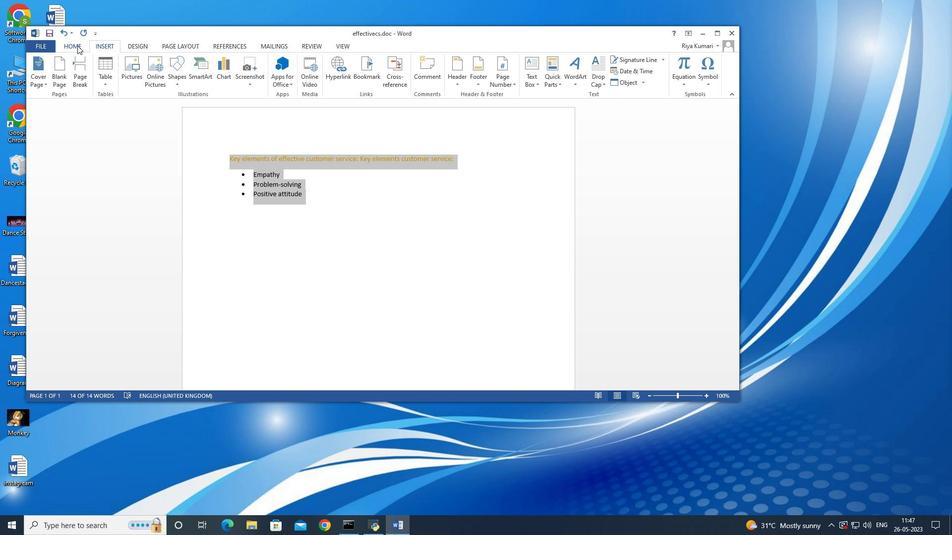 
Action: Mouse moved to (337, 77)
Screenshot: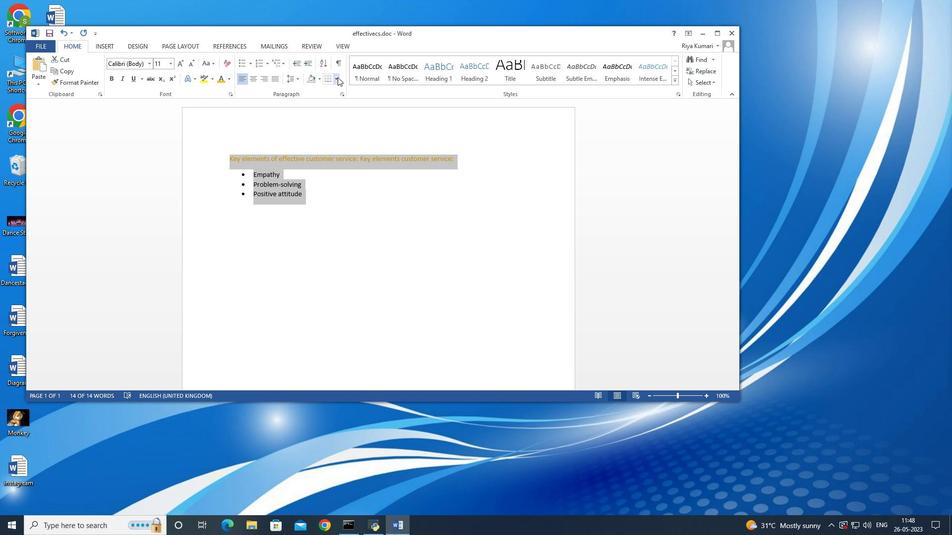 
Action: Mouse pressed left at (337, 77)
Screenshot: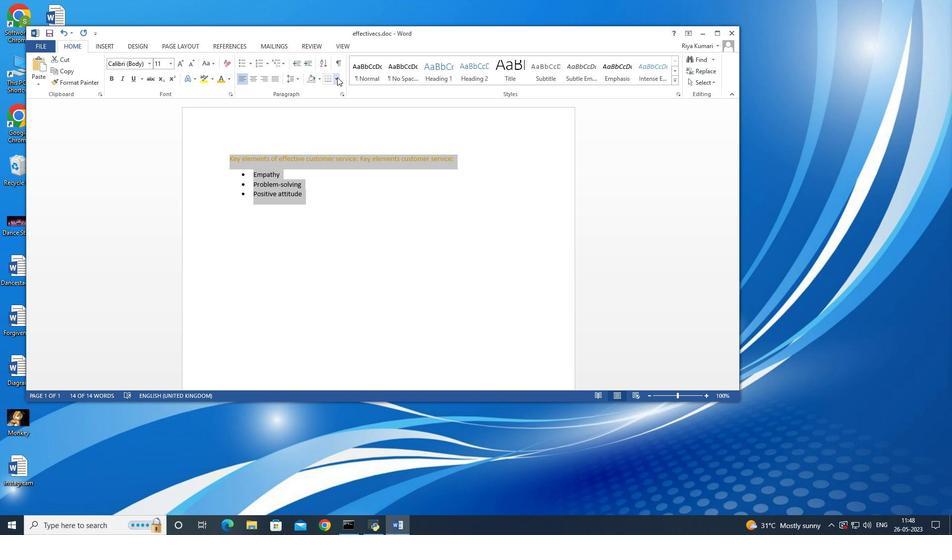 
Action: Mouse moved to (355, 163)
Screenshot: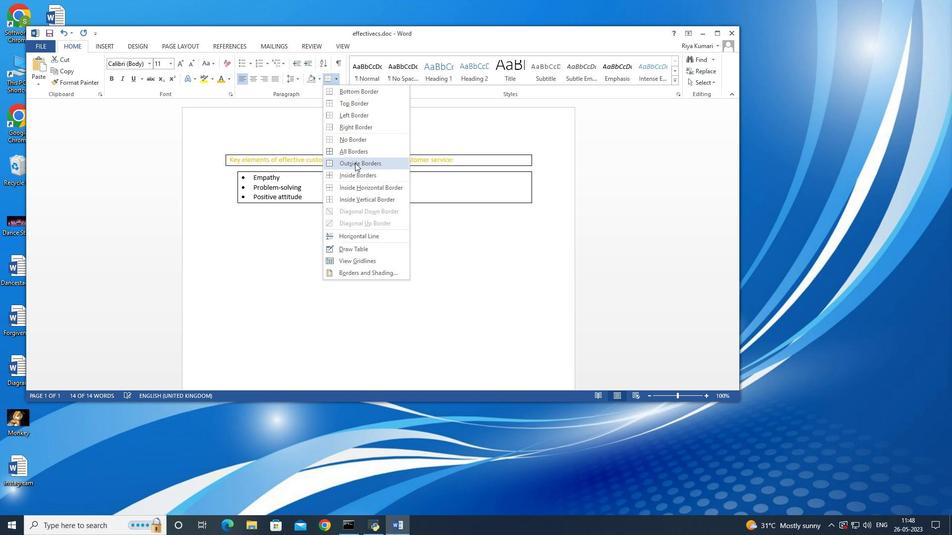 
Action: Mouse pressed left at (355, 163)
Screenshot: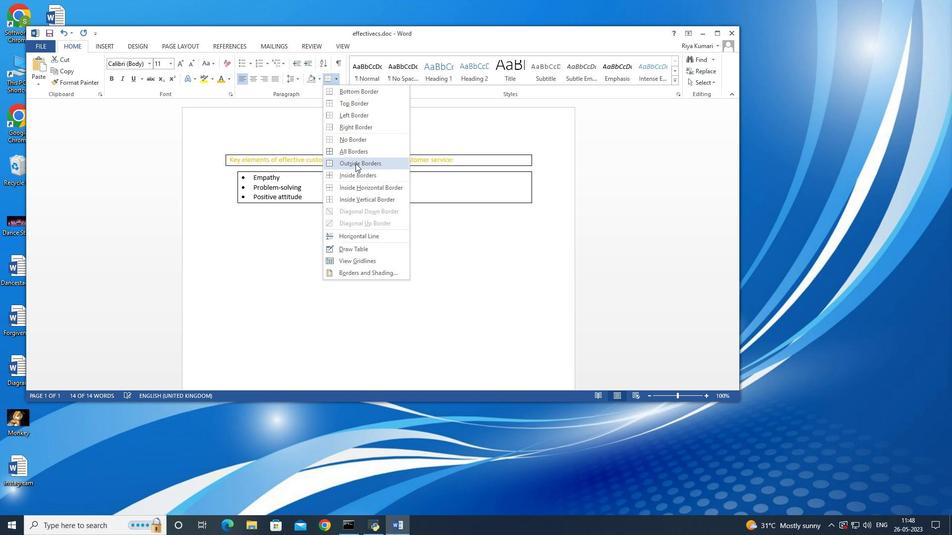 
Action: Mouse moved to (355, 233)
Screenshot: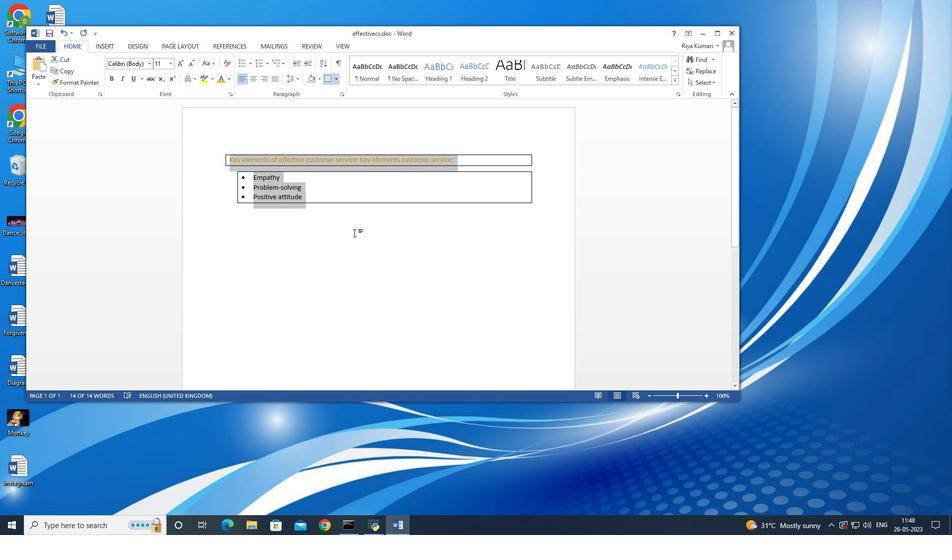 
Action: Mouse pressed left at (355, 233)
Screenshot: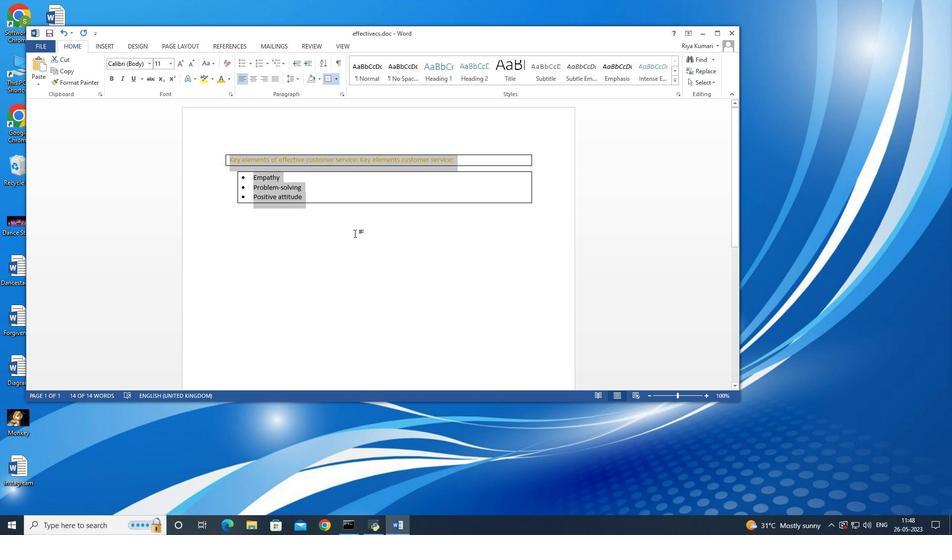 
Action: Mouse moved to (230, 160)
Screenshot: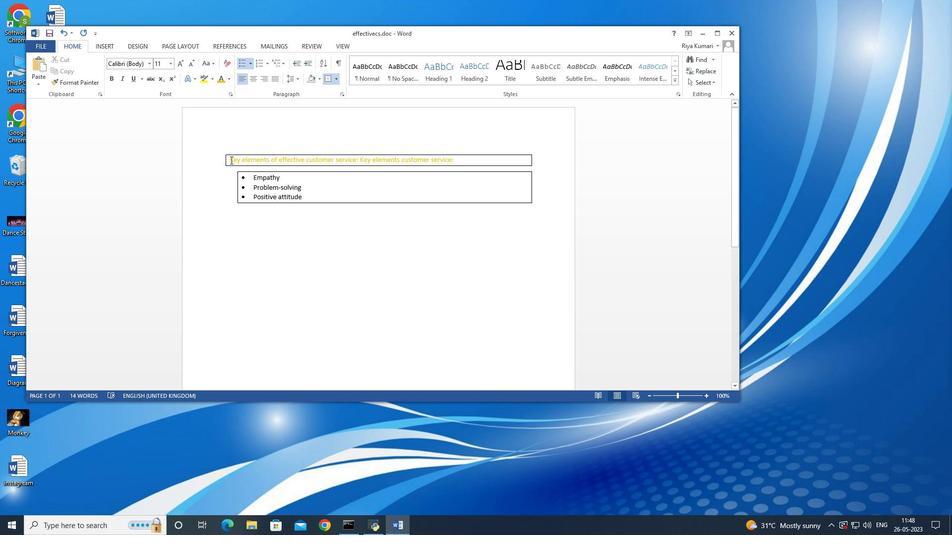 
Action: Mouse pressed left at (230, 160)
Screenshot: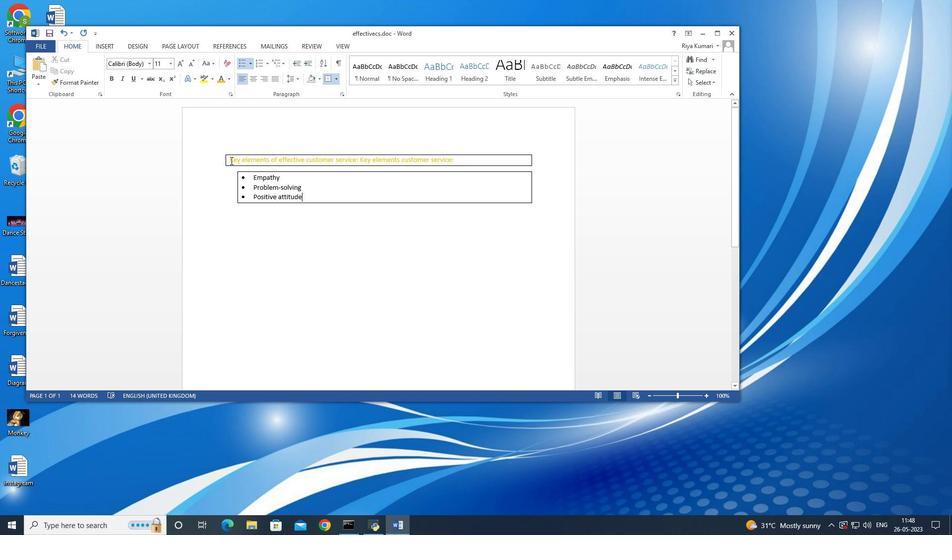 
Action: Mouse moved to (461, 151)
Screenshot: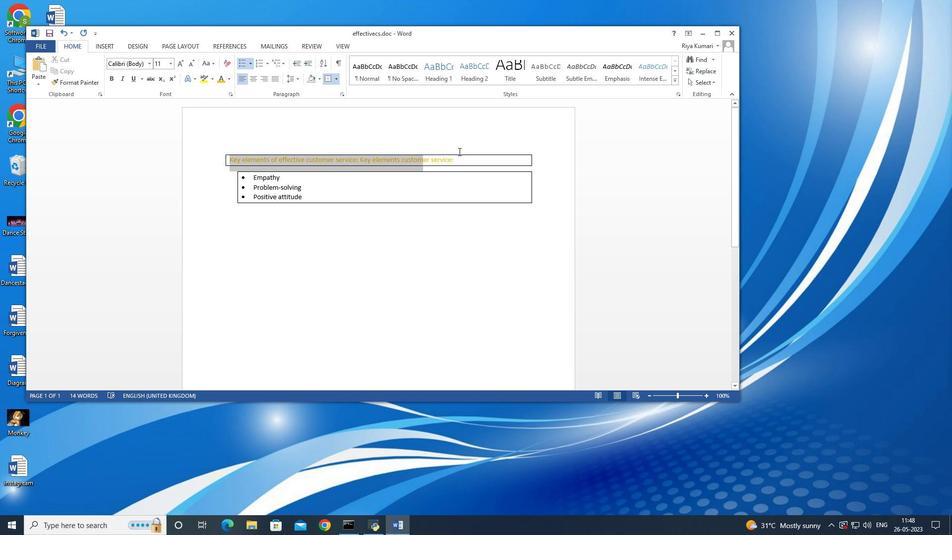 
Action: Mouse pressed left at (461, 151)
Screenshot: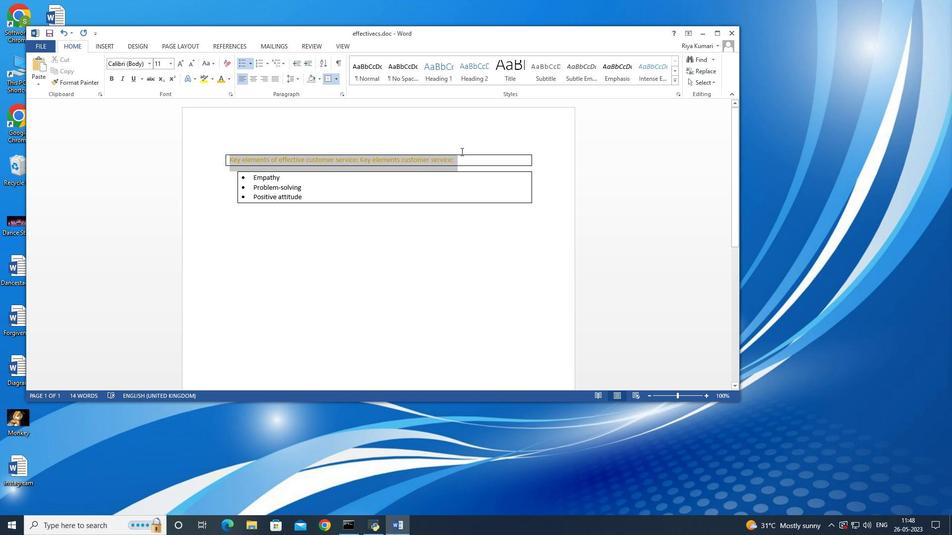 
Action: Mouse moved to (227, 158)
Screenshot: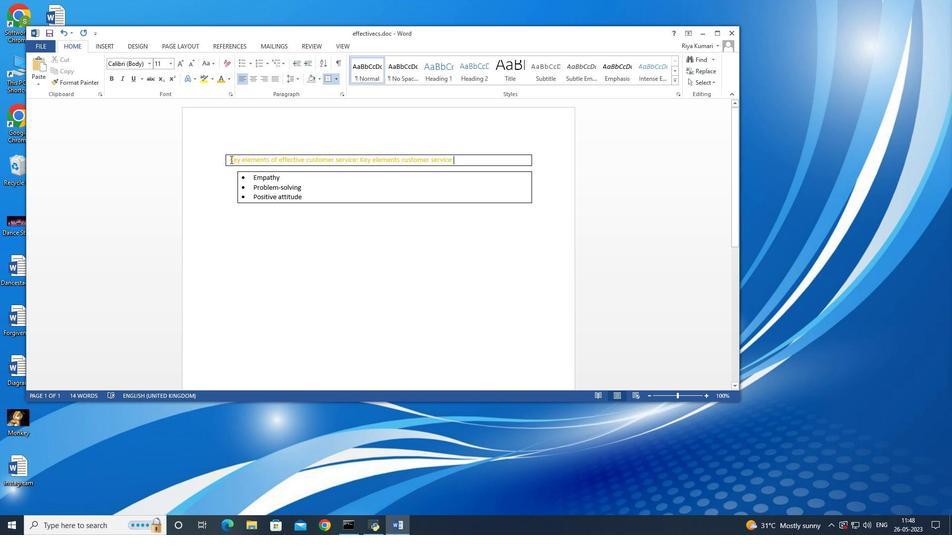 
Action: Mouse pressed left at (227, 158)
Screenshot: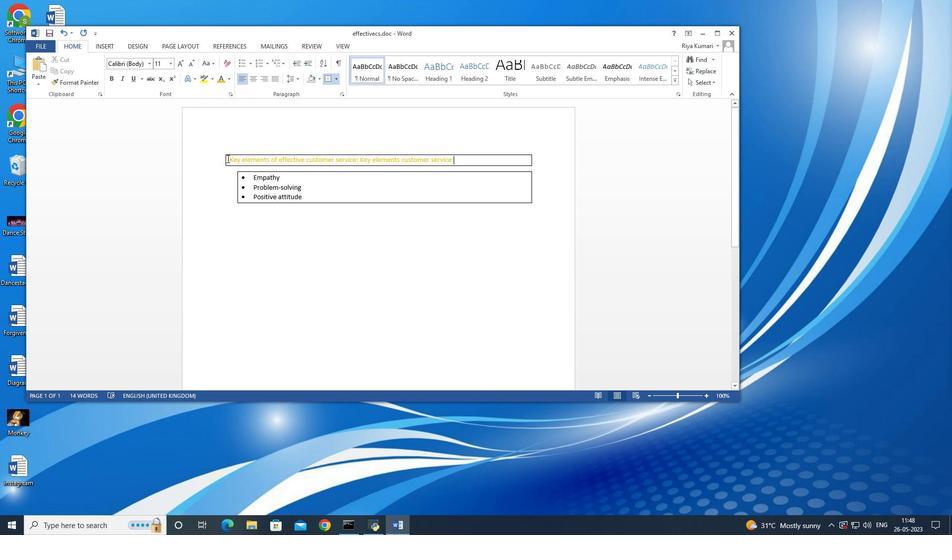 
Action: Mouse moved to (181, 64)
Screenshot: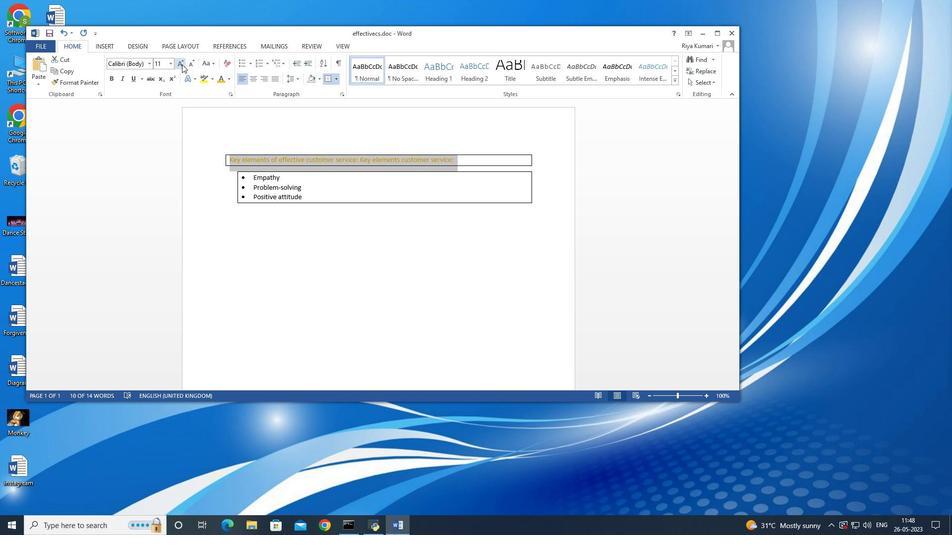 
Action: Mouse pressed left at (181, 64)
Screenshot: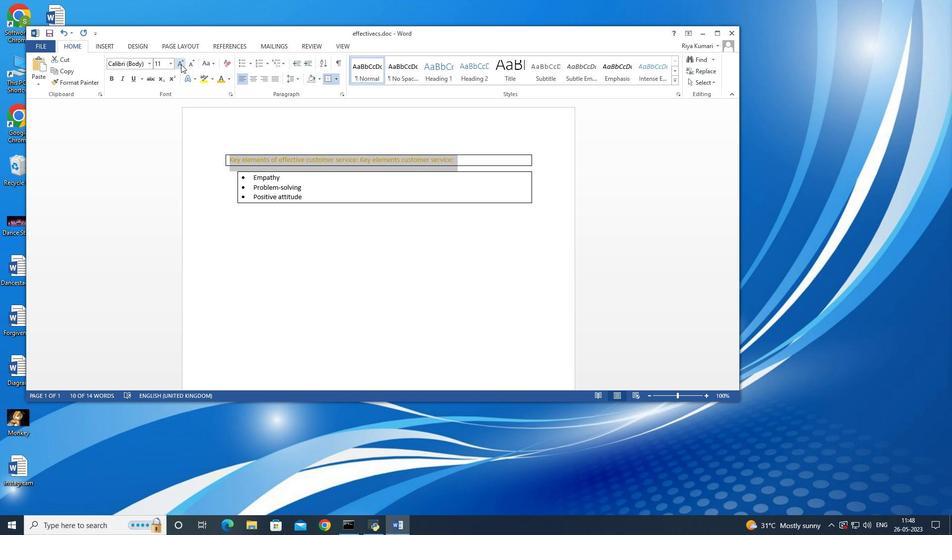 
Action: Mouse pressed left at (181, 64)
Screenshot: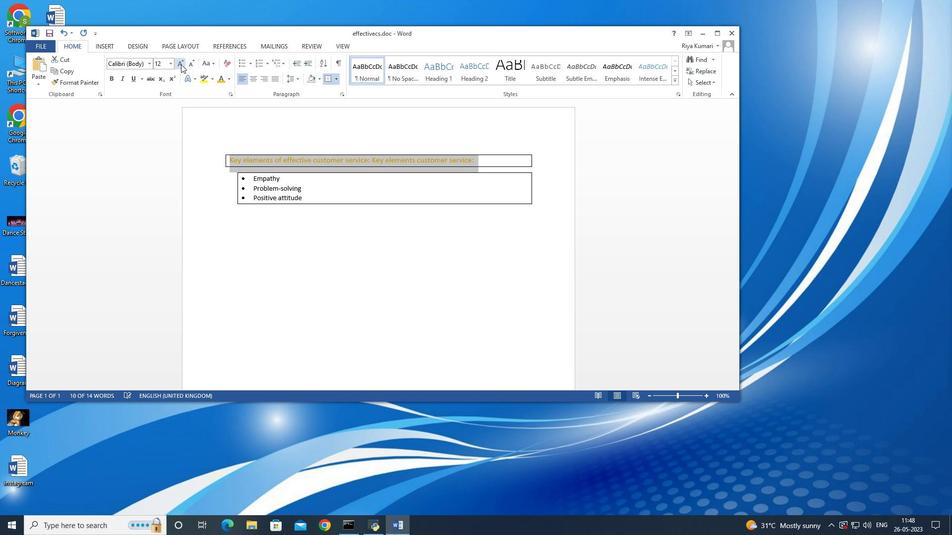 
Action: Mouse pressed left at (181, 64)
Screenshot: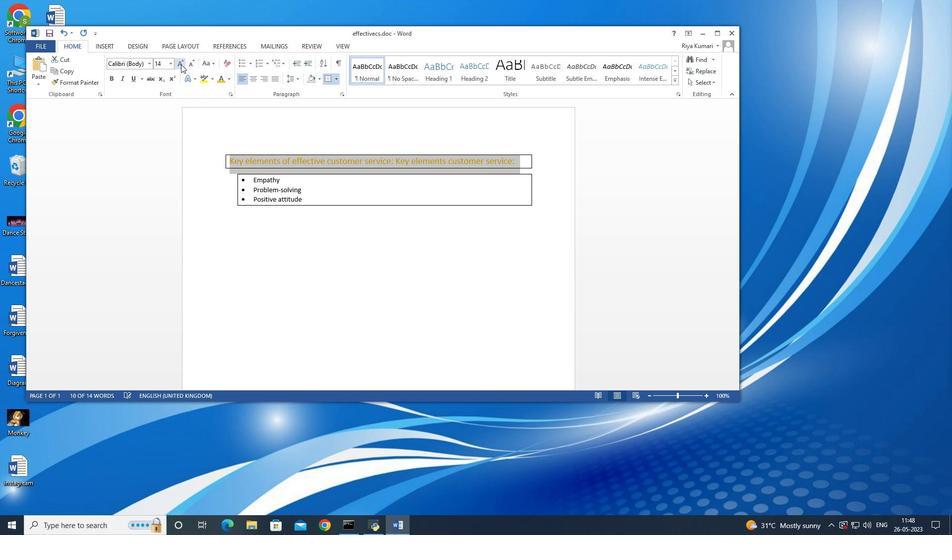 
Action: Mouse moved to (361, 286)
Screenshot: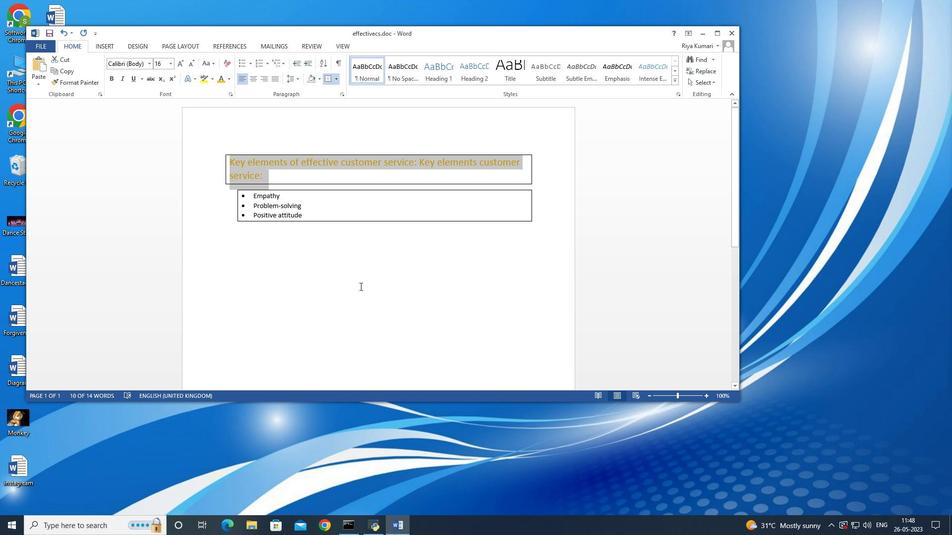 
Action: Mouse pressed left at (361, 286)
Screenshot: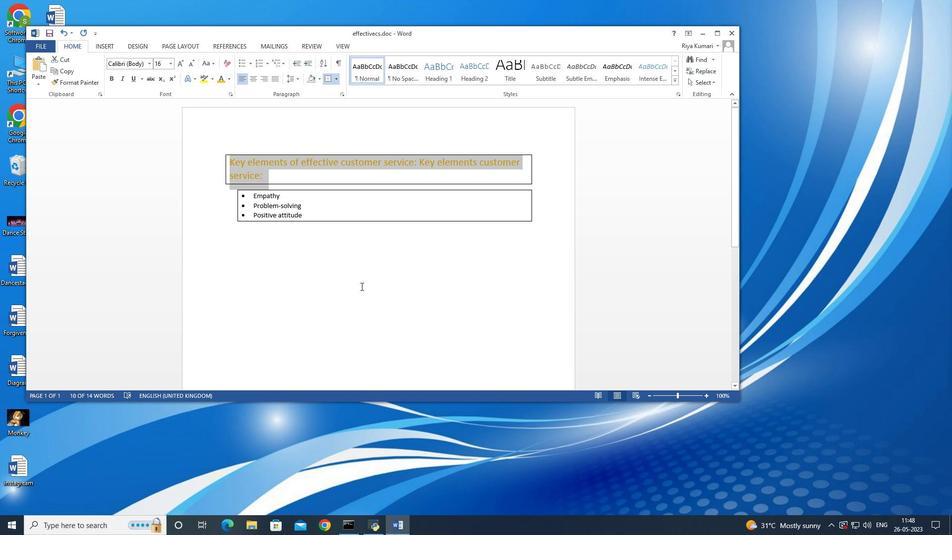 
Action: Mouse moved to (401, 241)
Screenshot: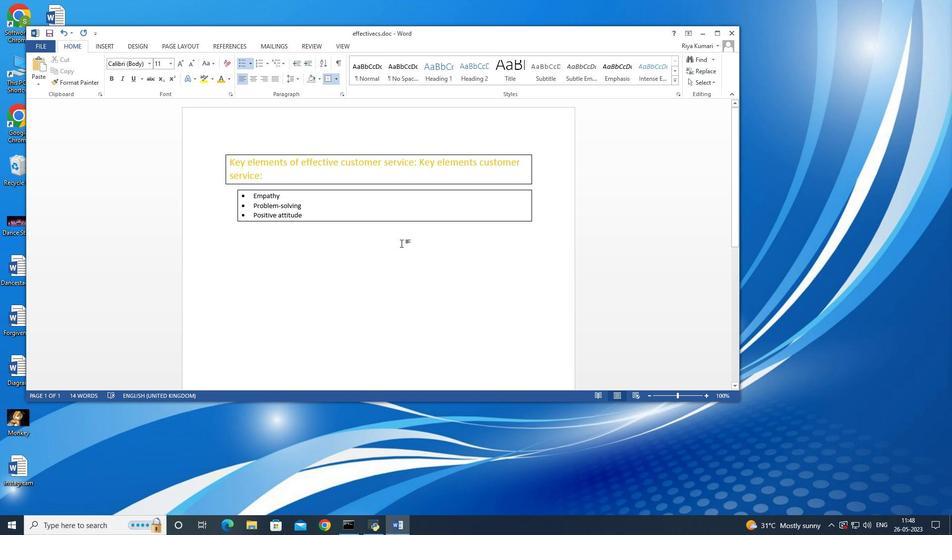 
Action: Key pressed ctrl+S
Screenshot: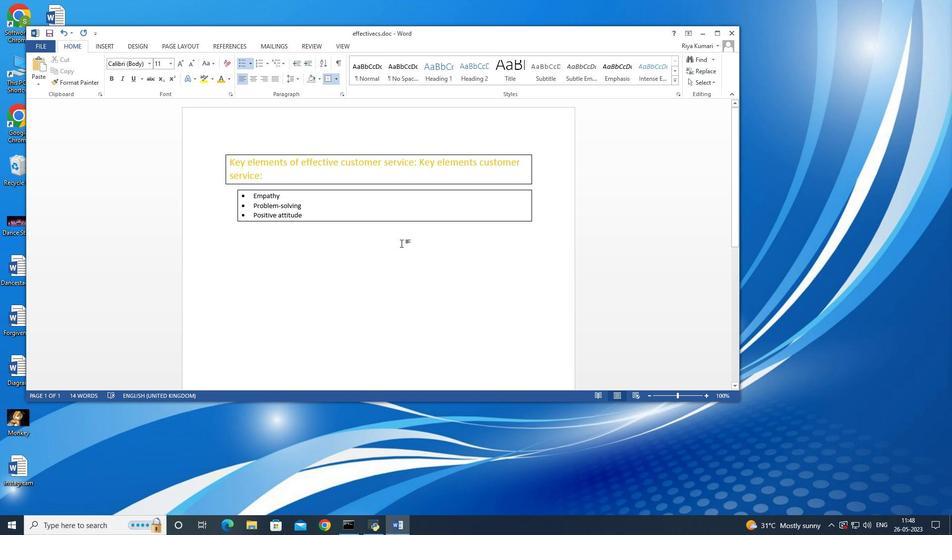 
Action: Mouse moved to (731, 33)
Screenshot: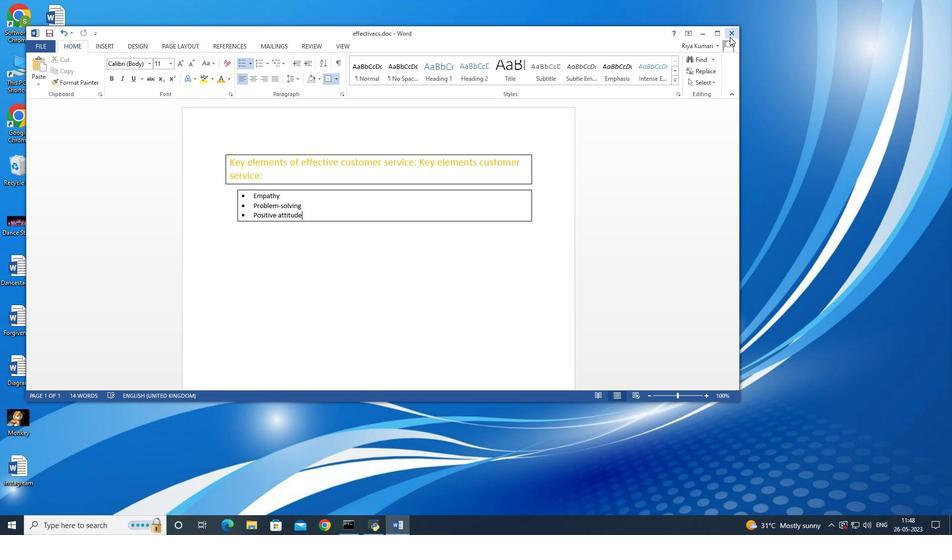 
Action: Mouse pressed left at (731, 33)
Screenshot: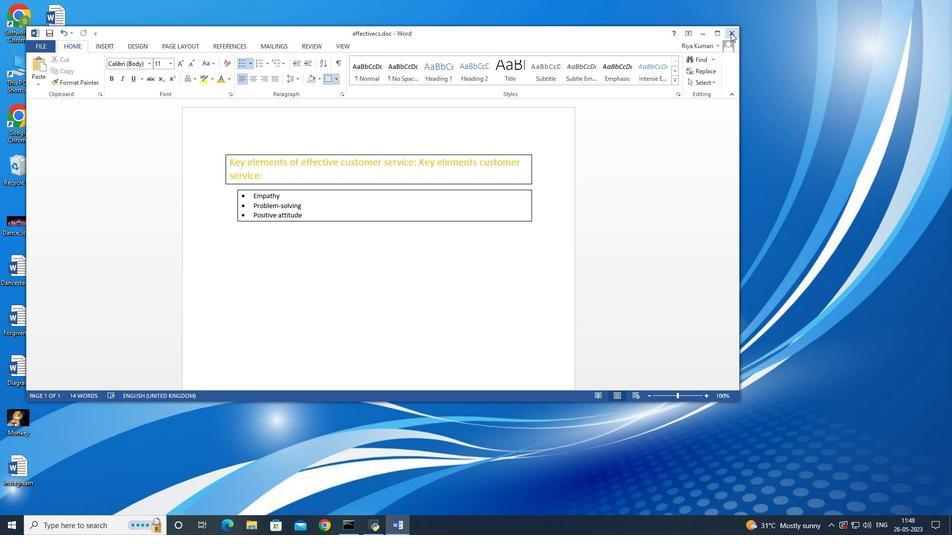 
Action: Mouse moved to (716, 50)
Screenshot: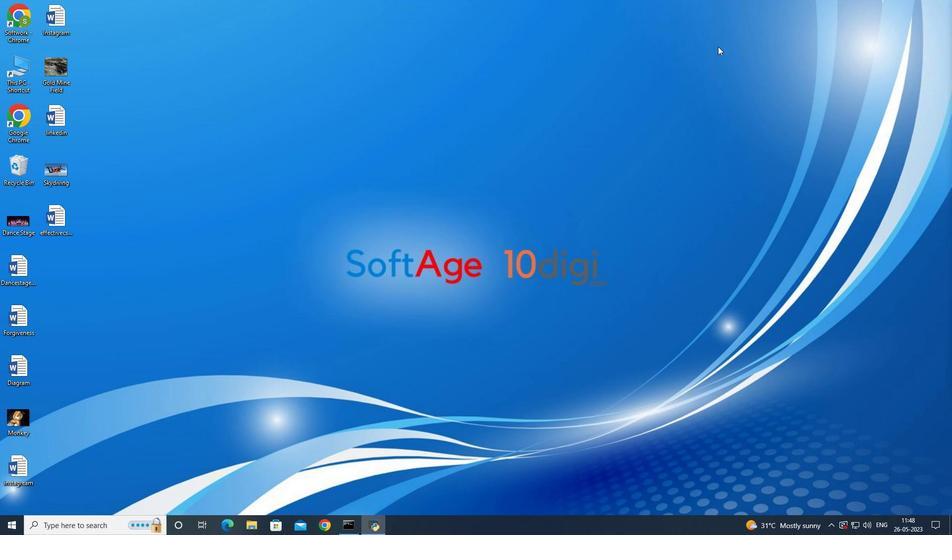 
